 Task: Check the percentage active listings of lawn in the last 1 year.
Action: Mouse moved to (1024, 244)
Screenshot: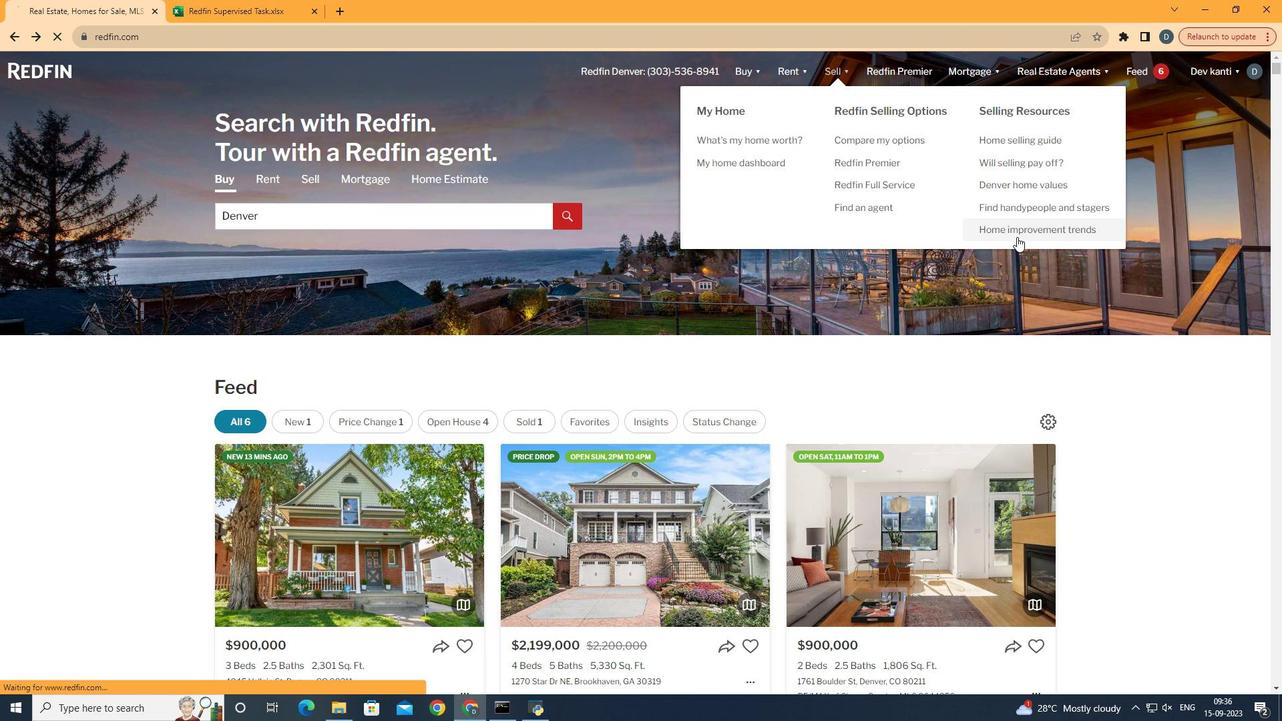 
Action: Mouse pressed left at (1024, 244)
Screenshot: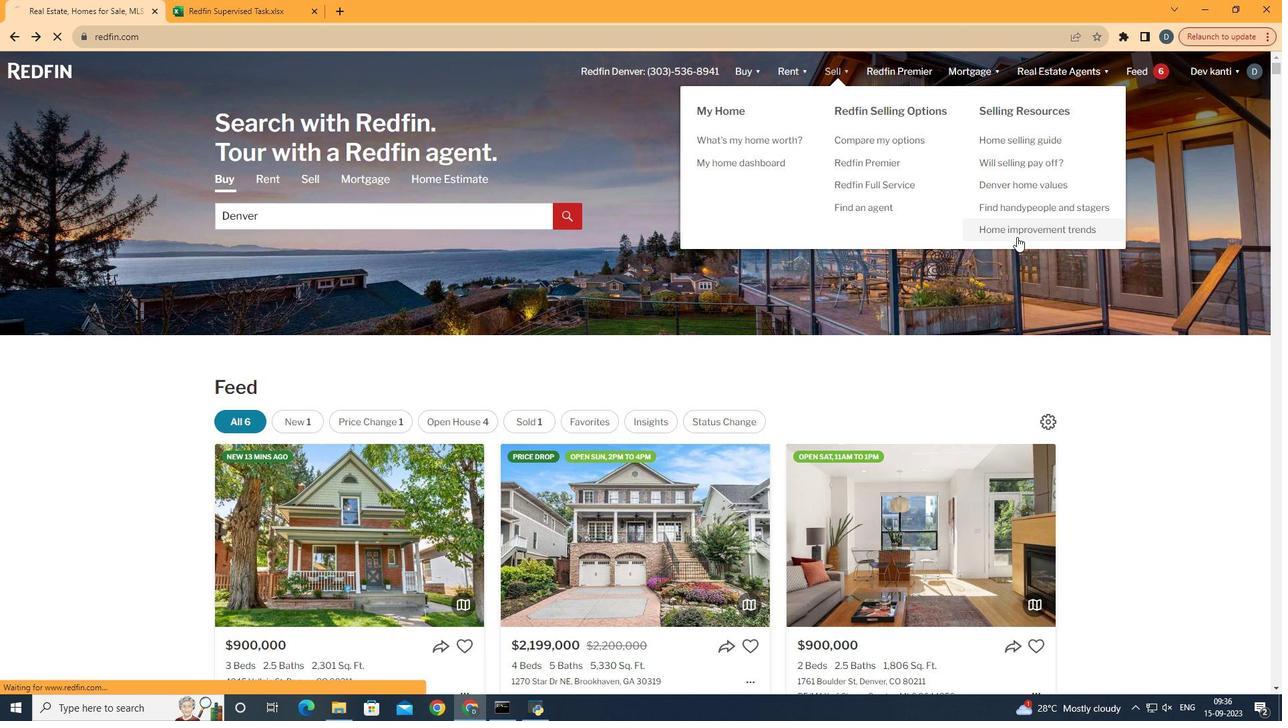 
Action: Mouse moved to (335, 267)
Screenshot: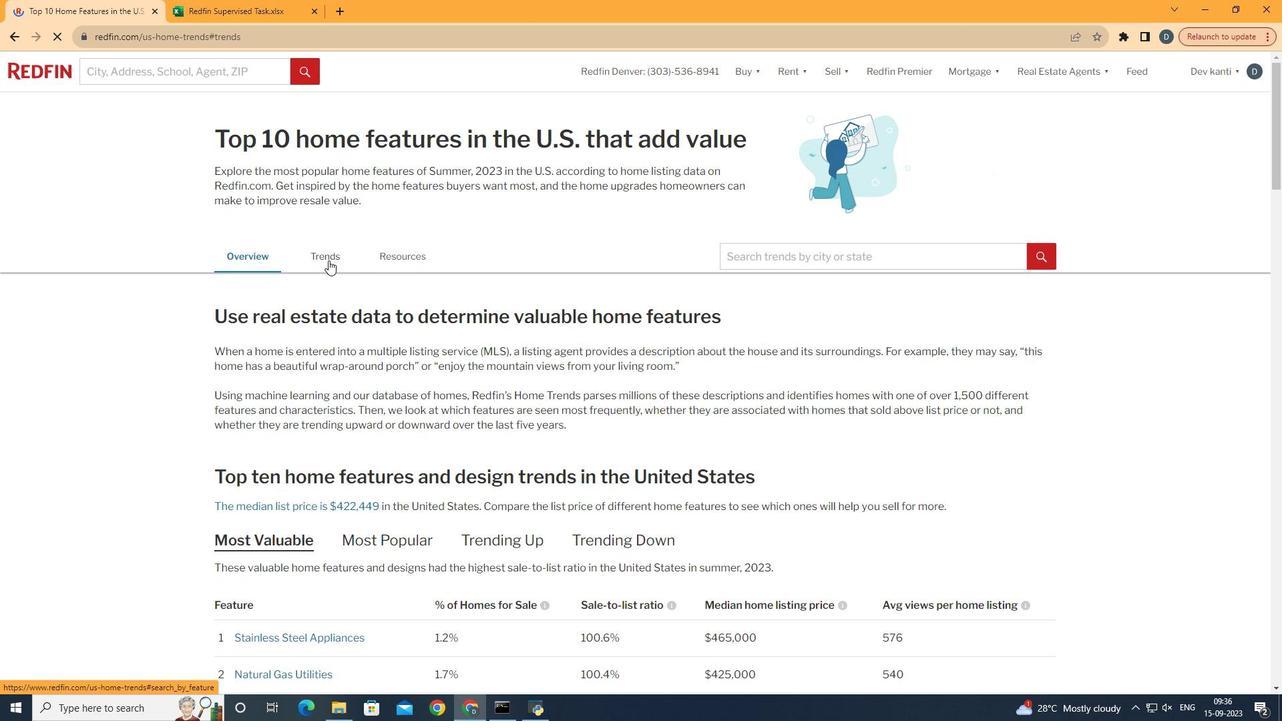 
Action: Mouse pressed left at (335, 267)
Screenshot: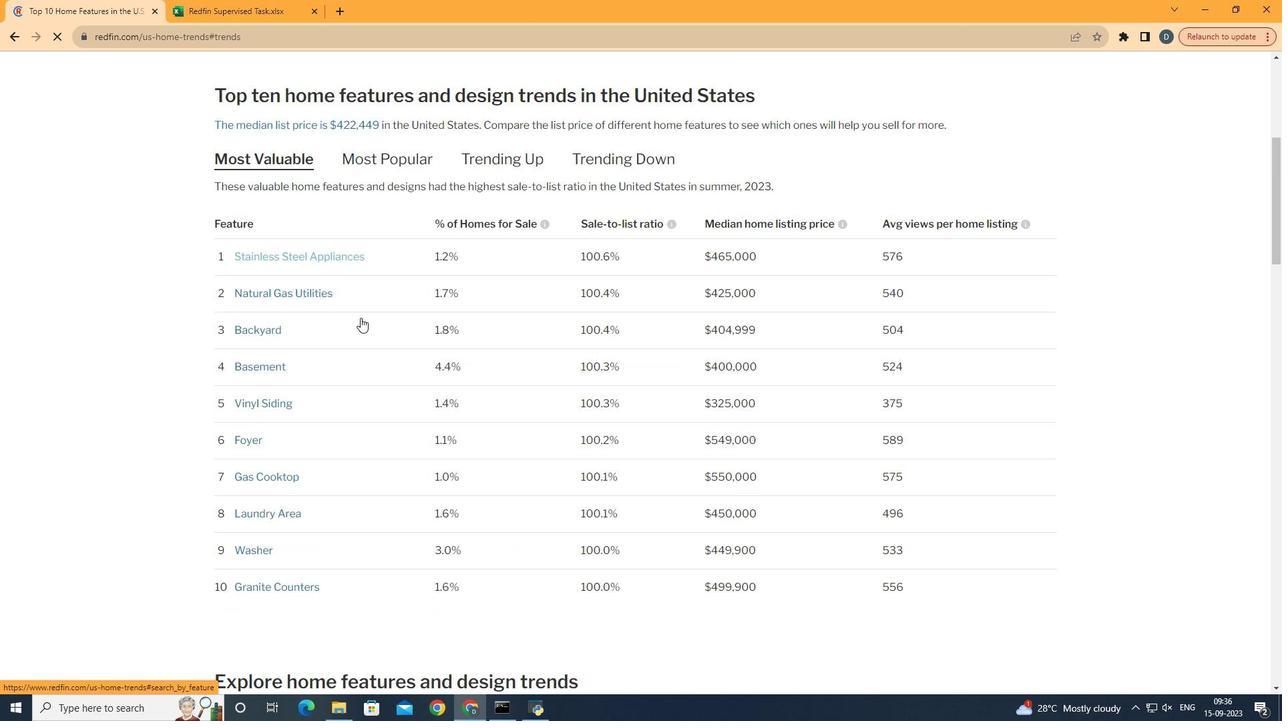 
Action: Mouse moved to (471, 513)
Screenshot: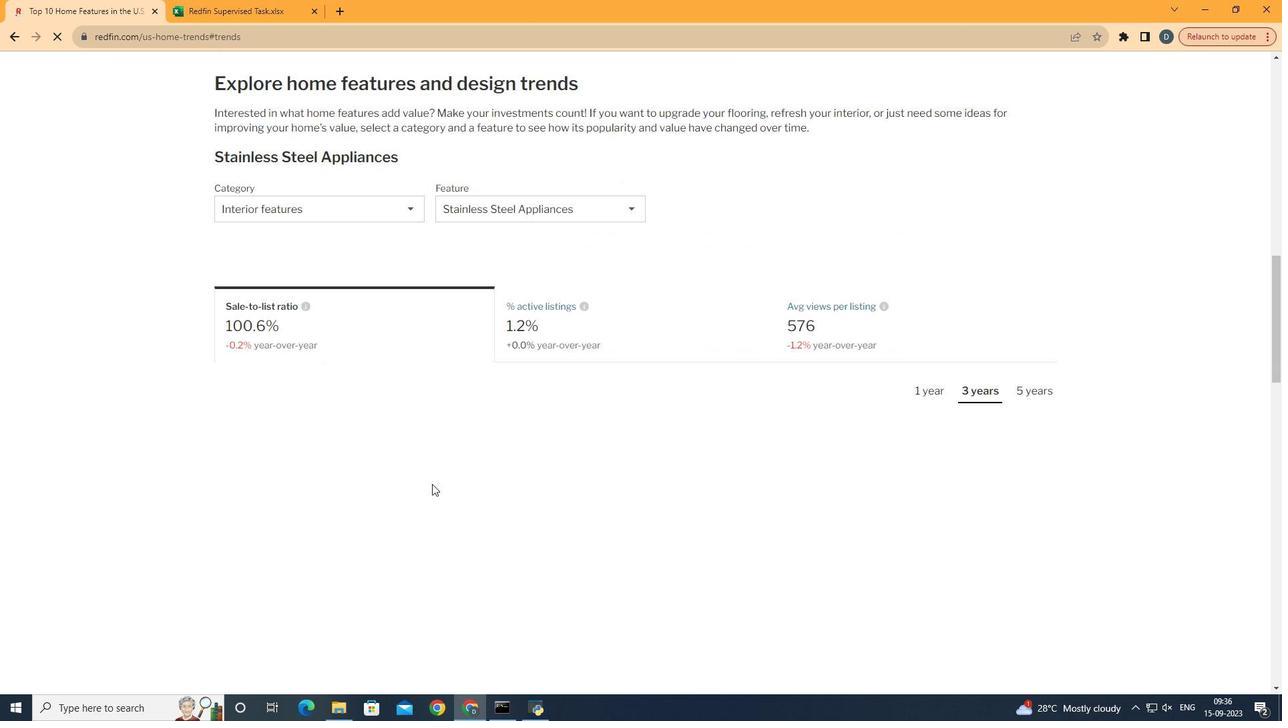 
Action: Mouse scrolled (471, 512) with delta (0, 0)
Screenshot: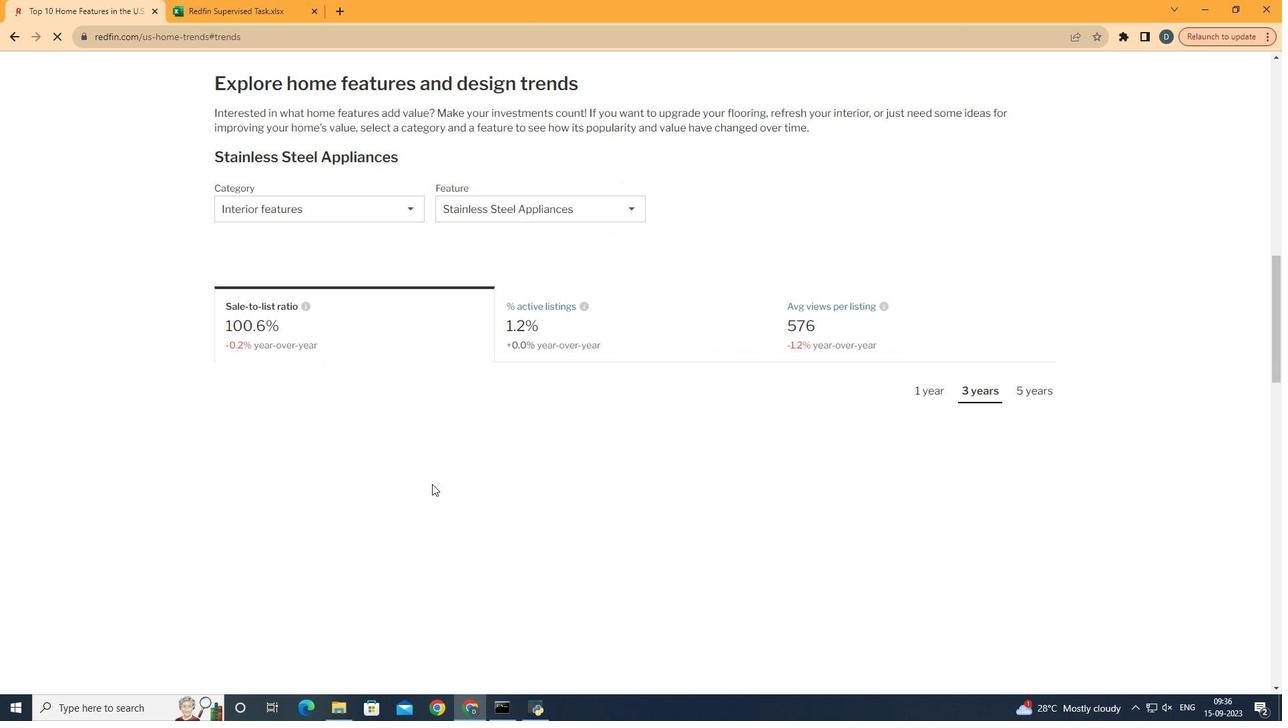 
Action: Mouse moved to (470, 515)
Screenshot: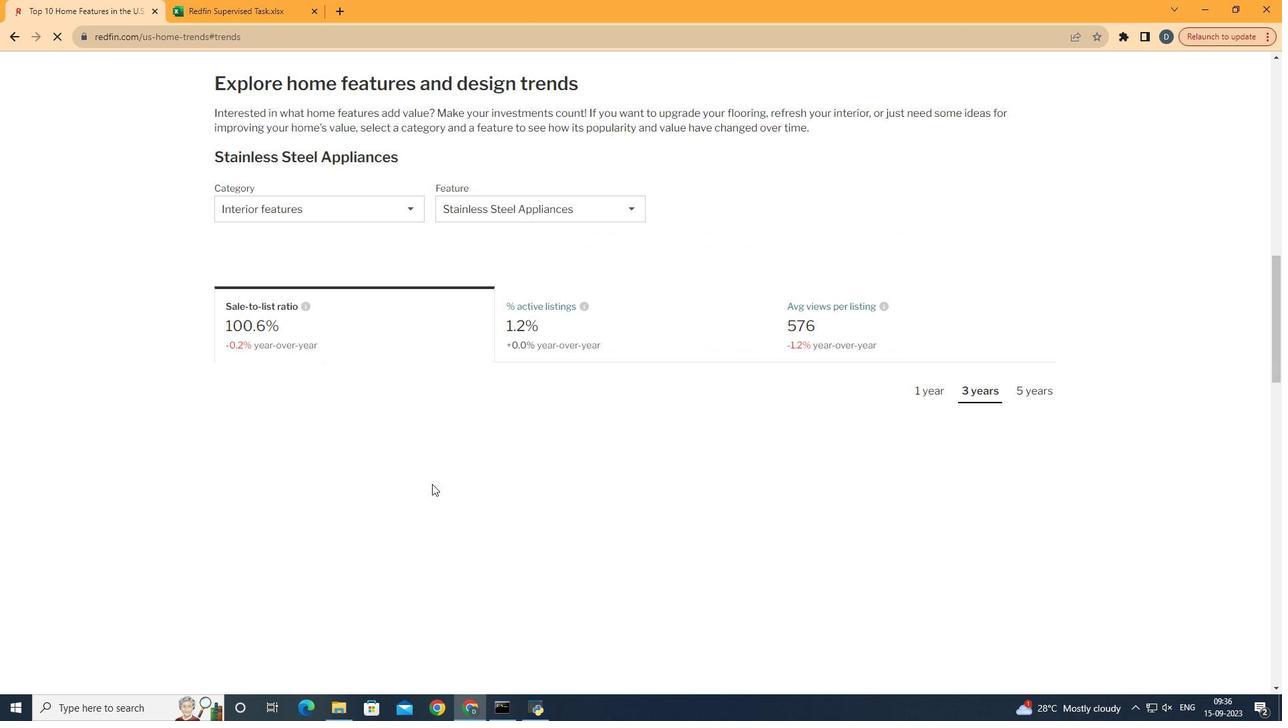 
Action: Mouse scrolled (470, 514) with delta (0, 0)
Screenshot: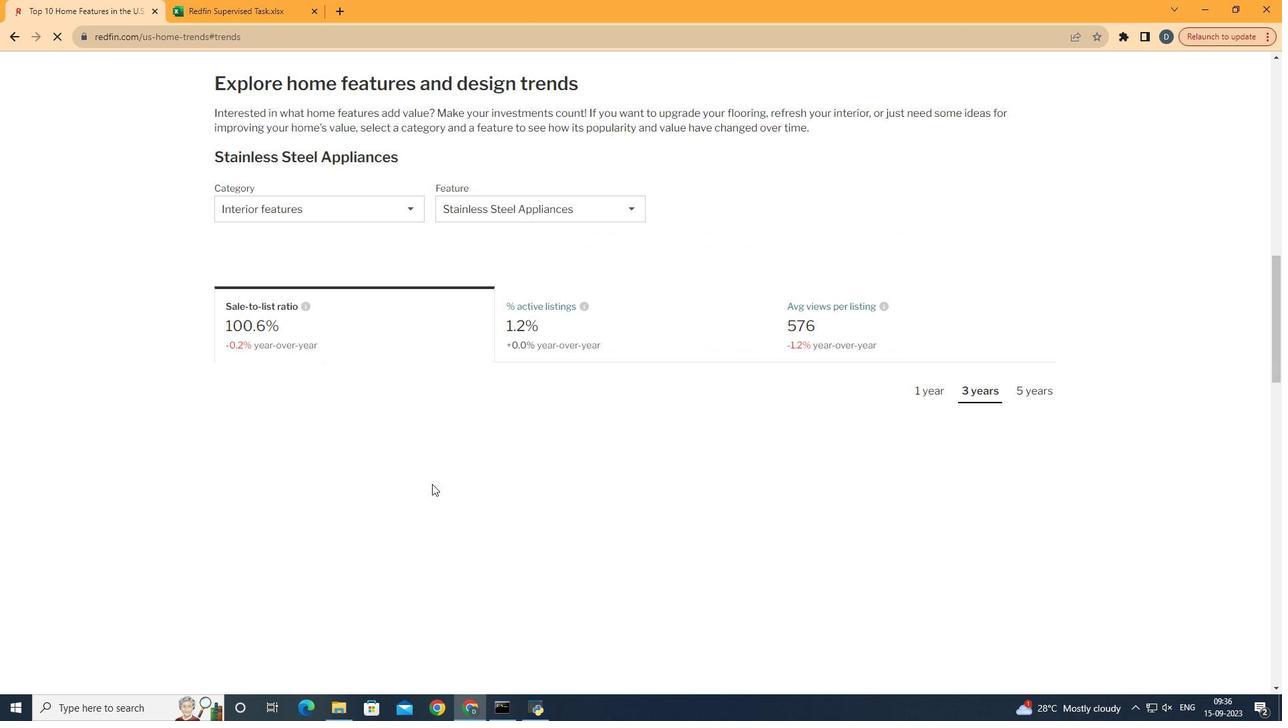 
Action: Mouse scrolled (470, 514) with delta (0, 0)
Screenshot: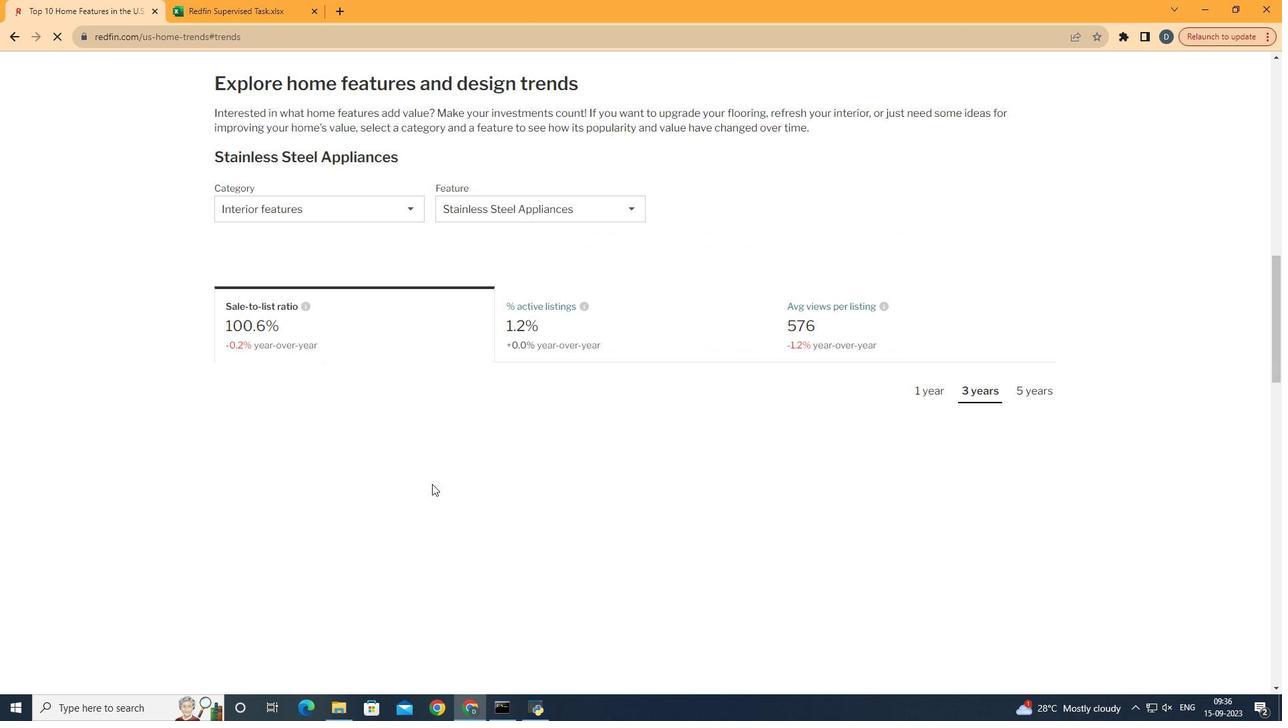 
Action: Mouse scrolled (470, 514) with delta (0, 0)
Screenshot: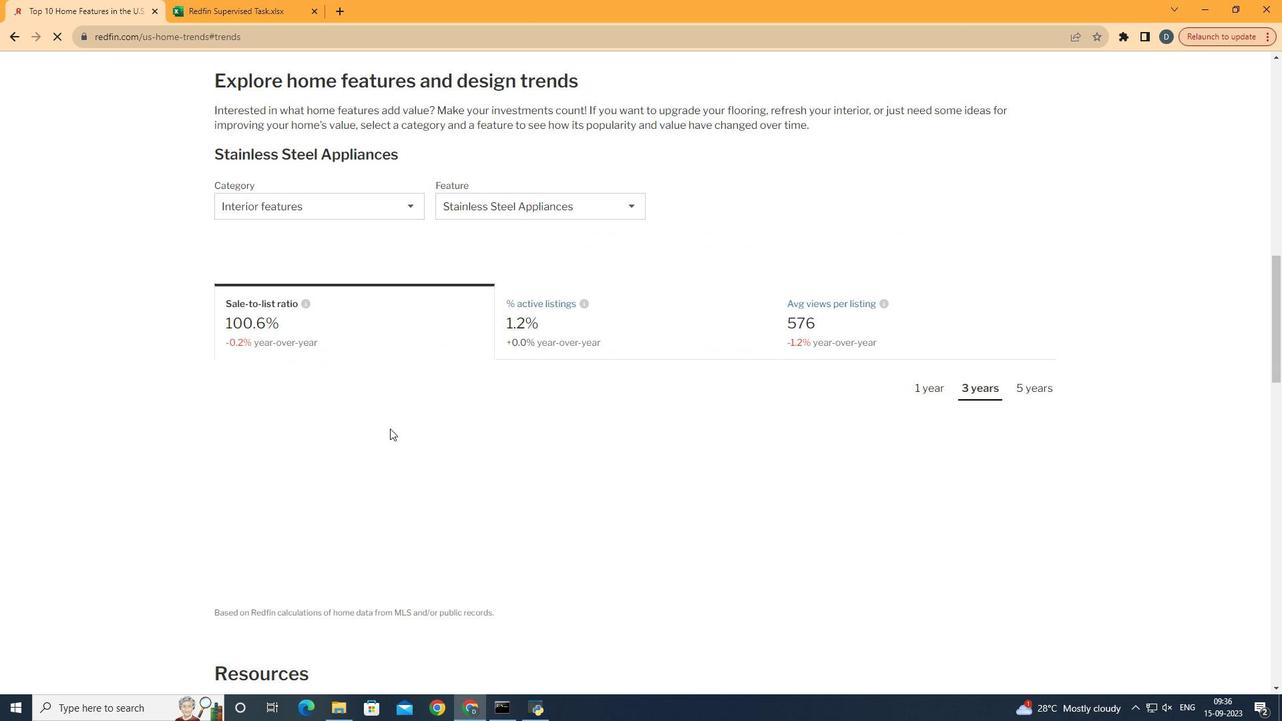 
Action: Mouse scrolled (470, 514) with delta (0, 0)
Screenshot: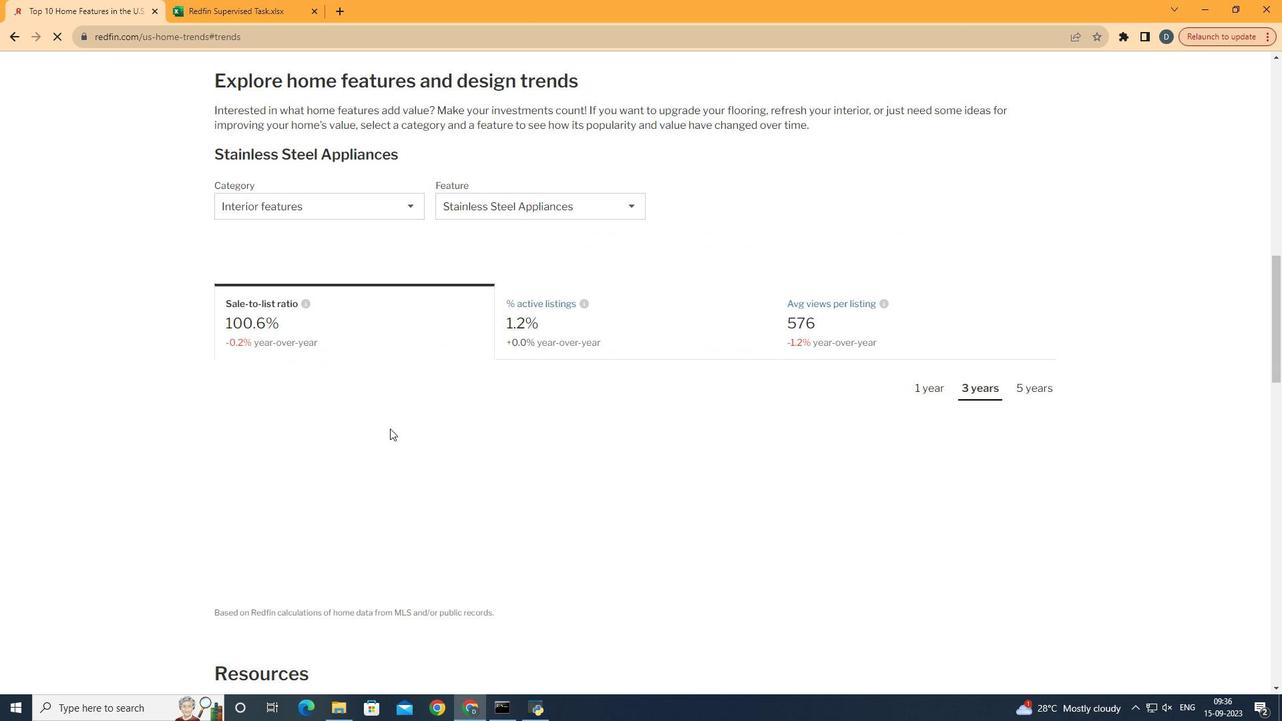 
Action: Mouse scrolled (470, 514) with delta (0, 0)
Screenshot: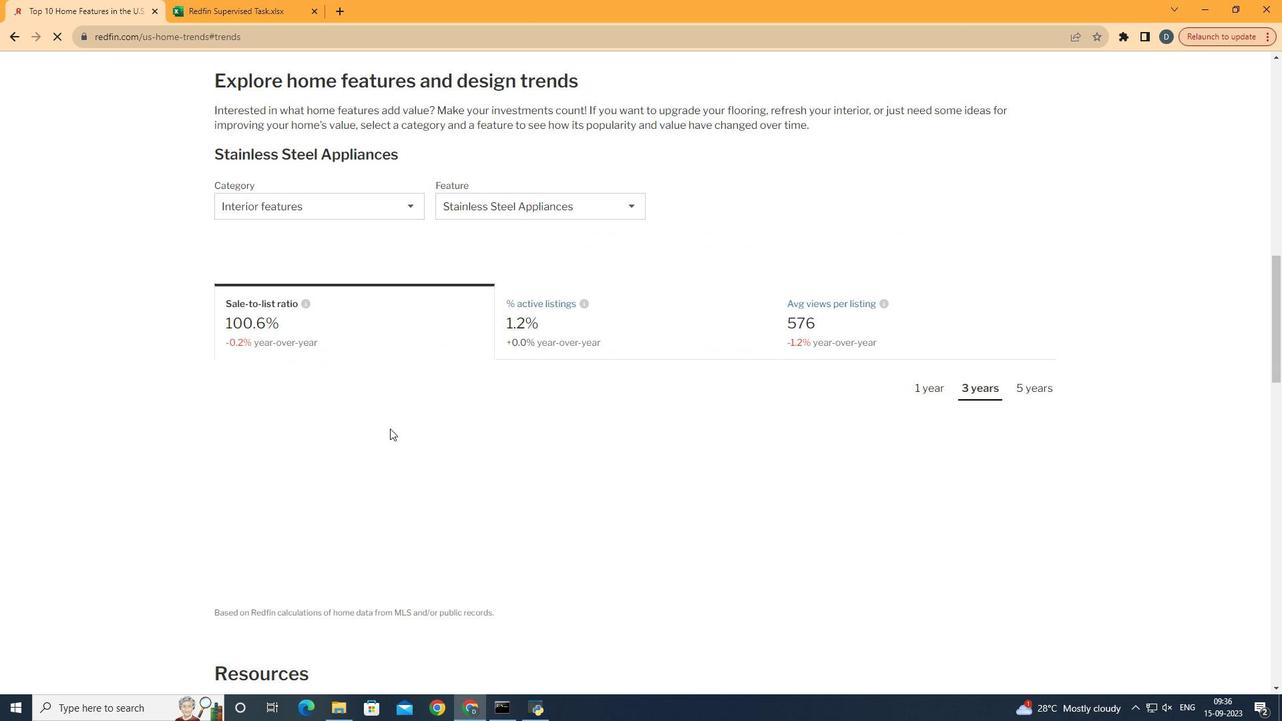 
Action: Mouse scrolled (470, 514) with delta (0, 0)
Screenshot: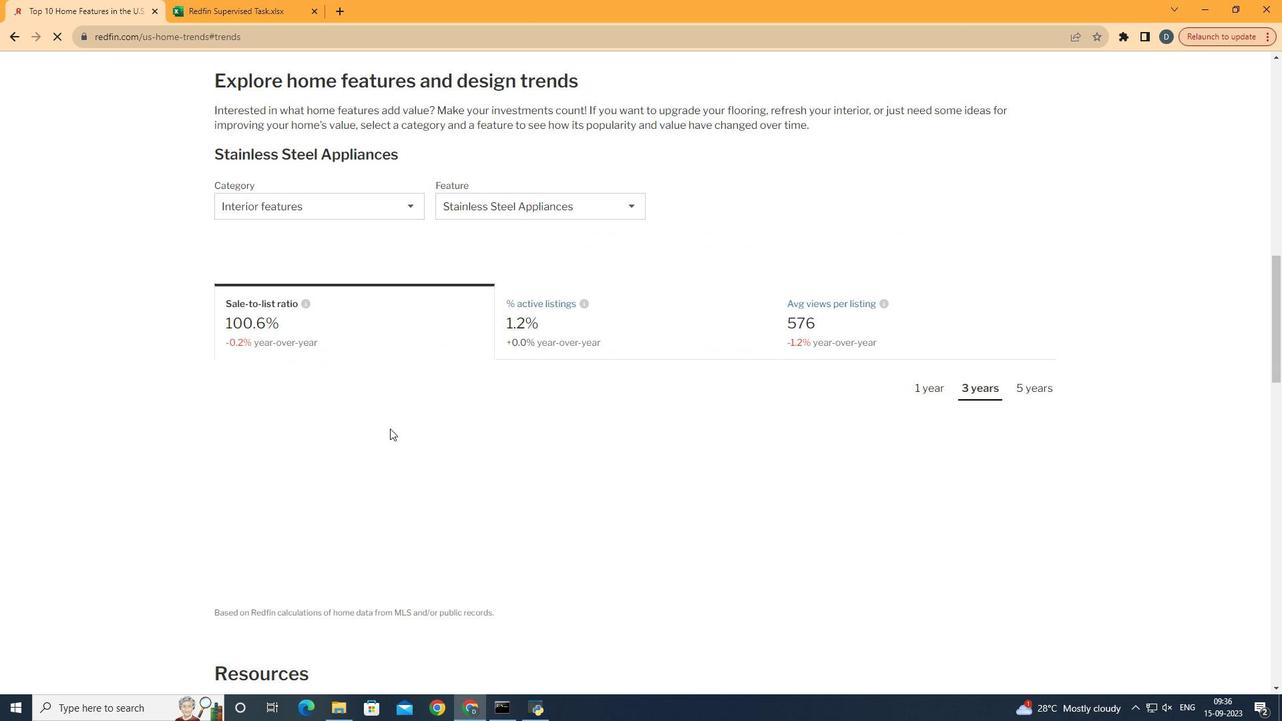 
Action: Mouse scrolled (470, 514) with delta (0, 0)
Screenshot: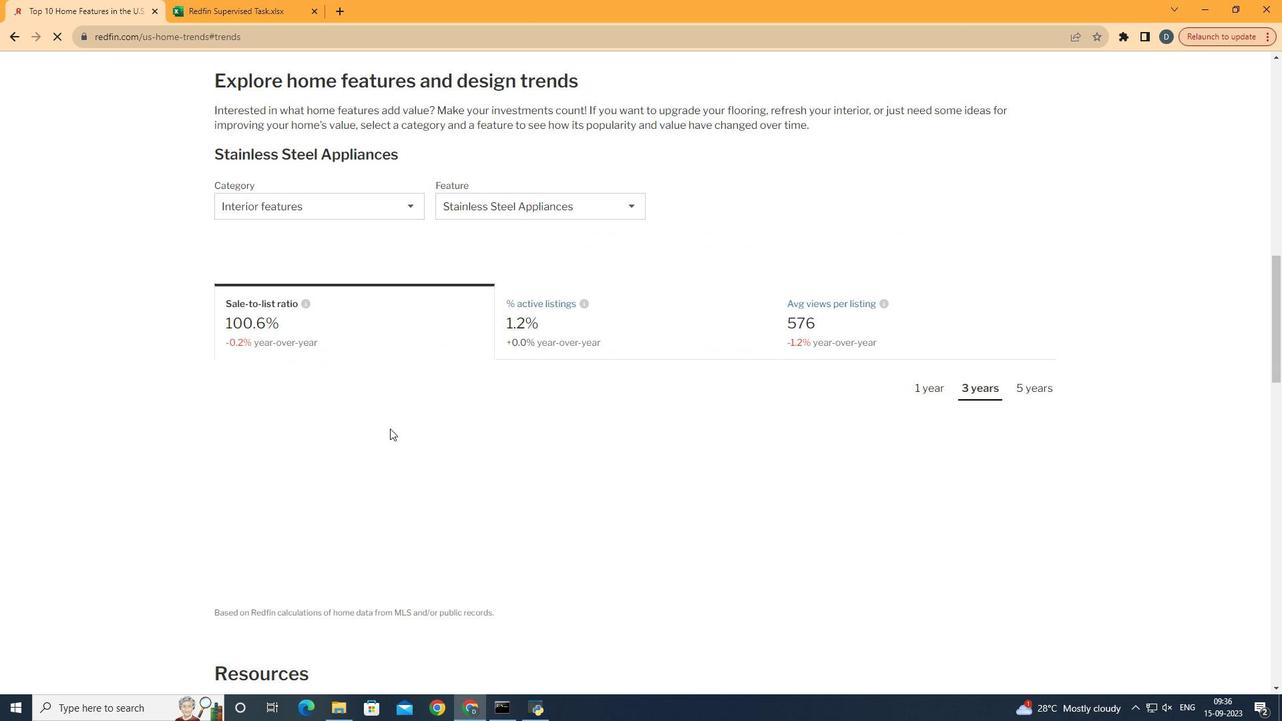 
Action: Mouse scrolled (470, 514) with delta (0, 0)
Screenshot: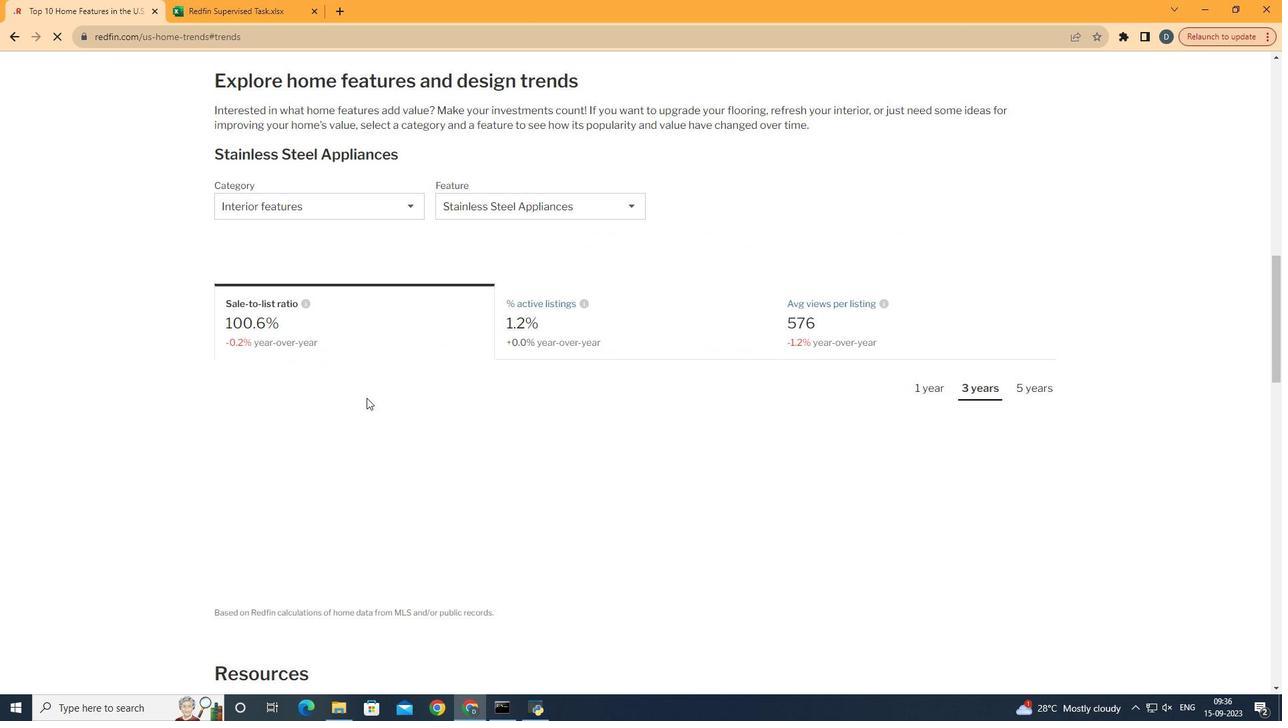 
Action: Mouse moved to (374, 205)
Screenshot: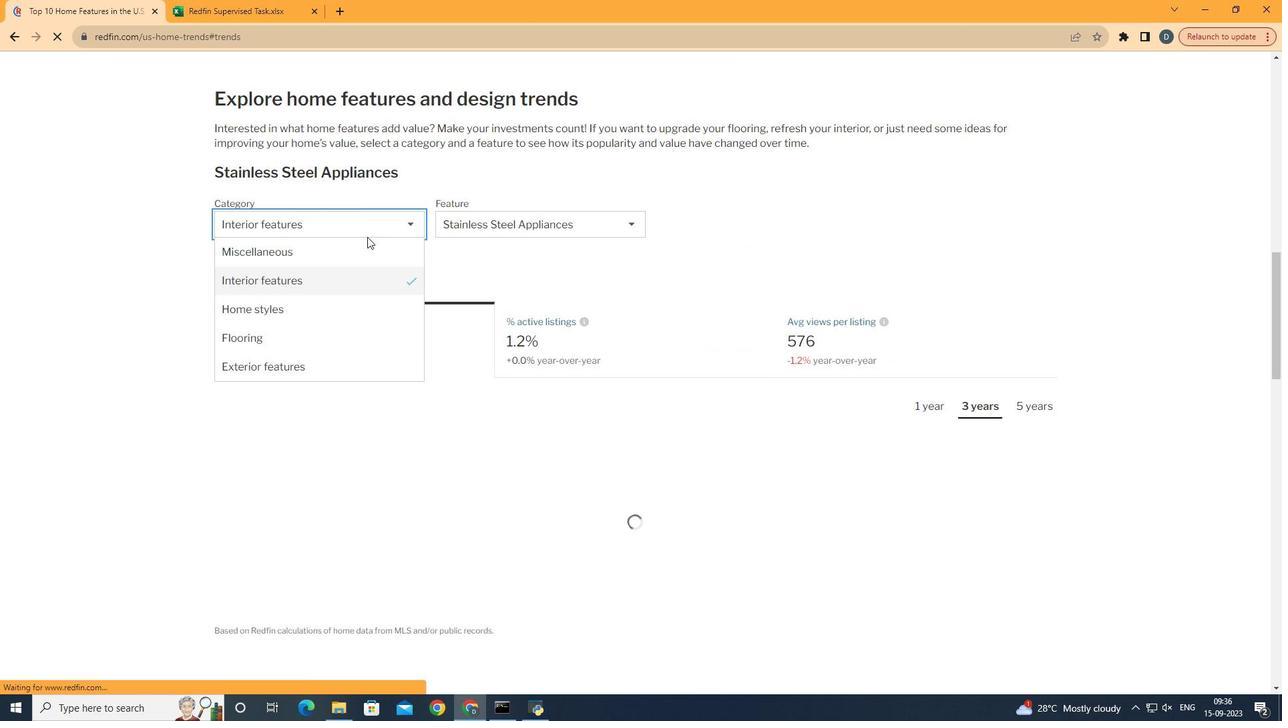 
Action: Mouse pressed left at (374, 205)
Screenshot: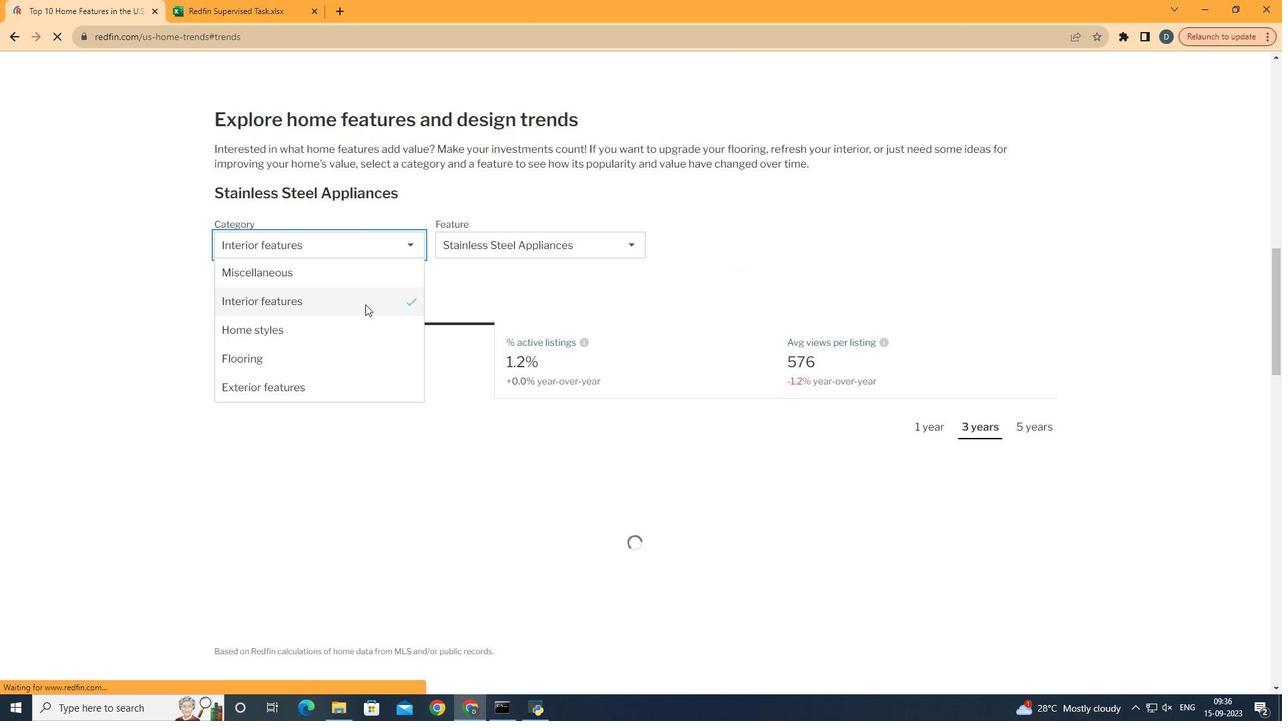 
Action: Mouse moved to (372, 365)
Screenshot: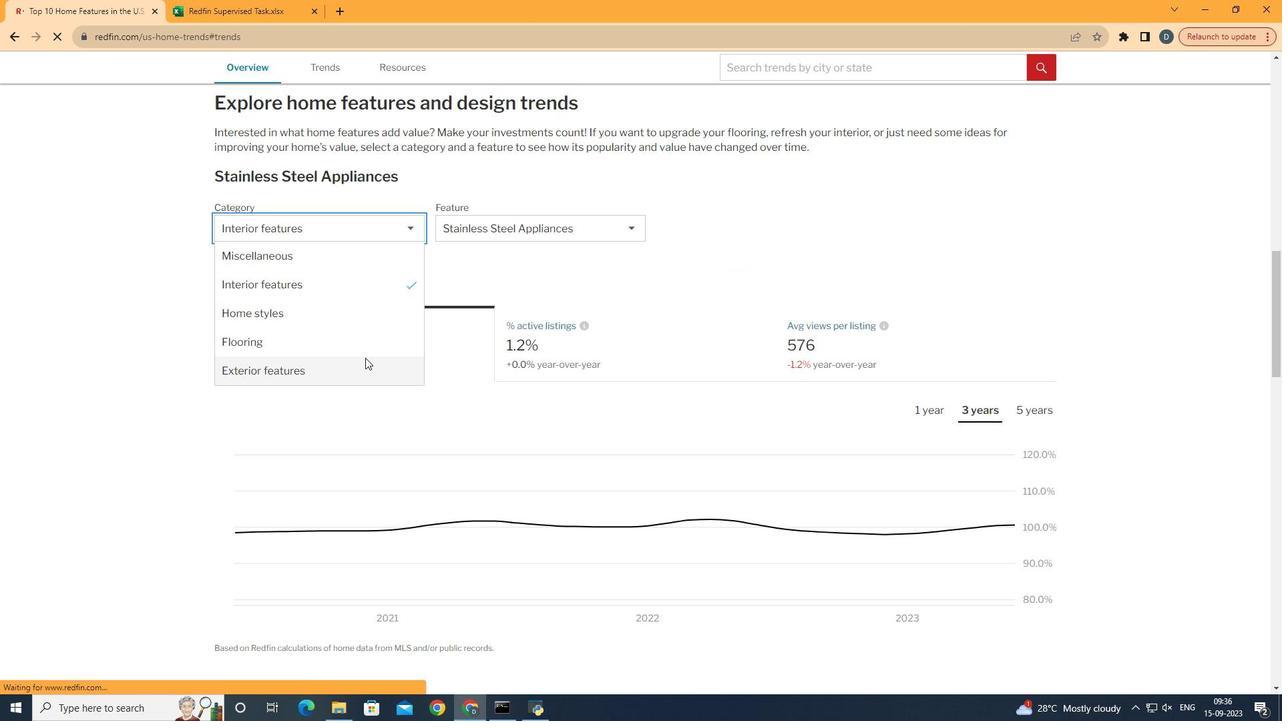 
Action: Mouse pressed left at (372, 365)
Screenshot: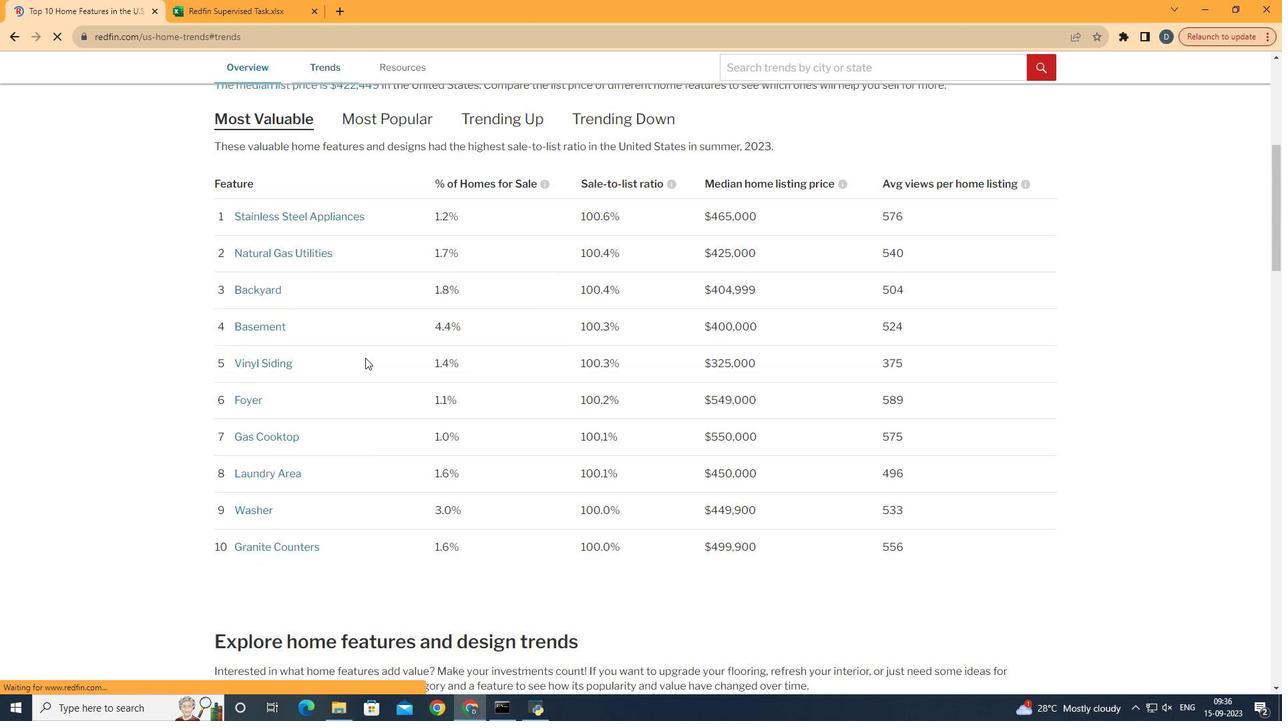 
Action: Mouse scrolled (372, 364) with delta (0, 0)
Screenshot: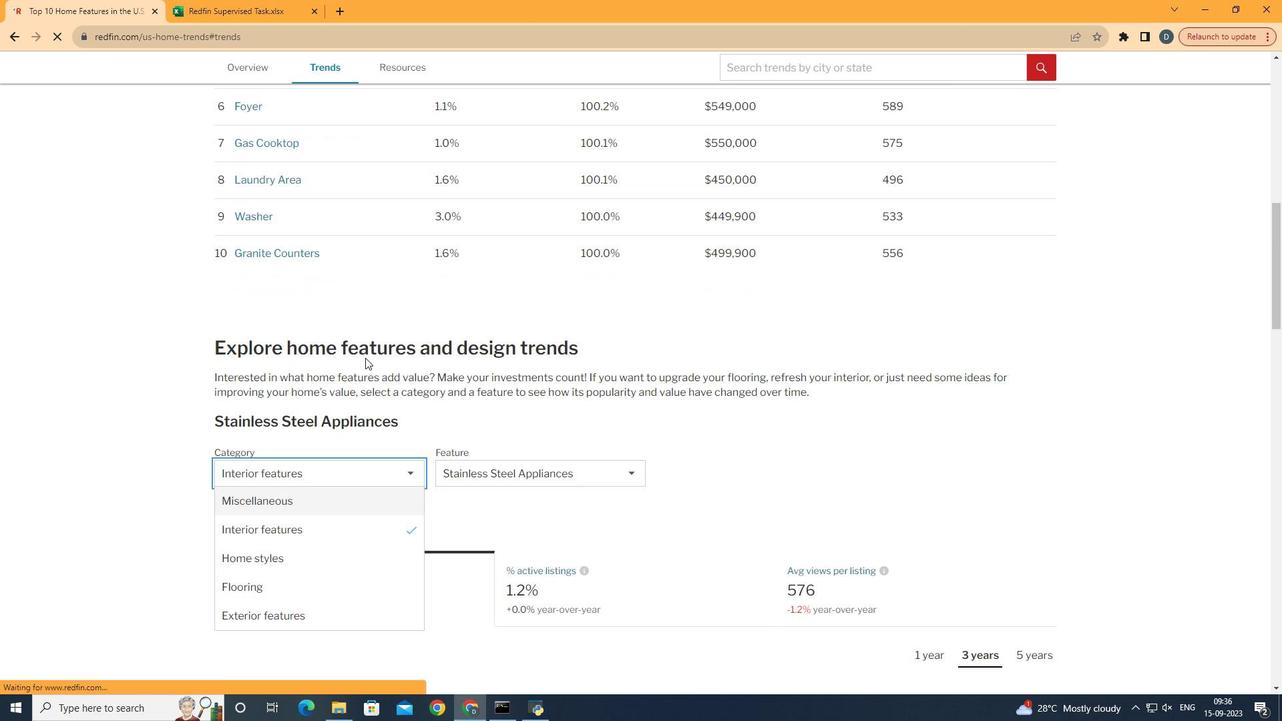 
Action: Mouse scrolled (372, 364) with delta (0, 0)
Screenshot: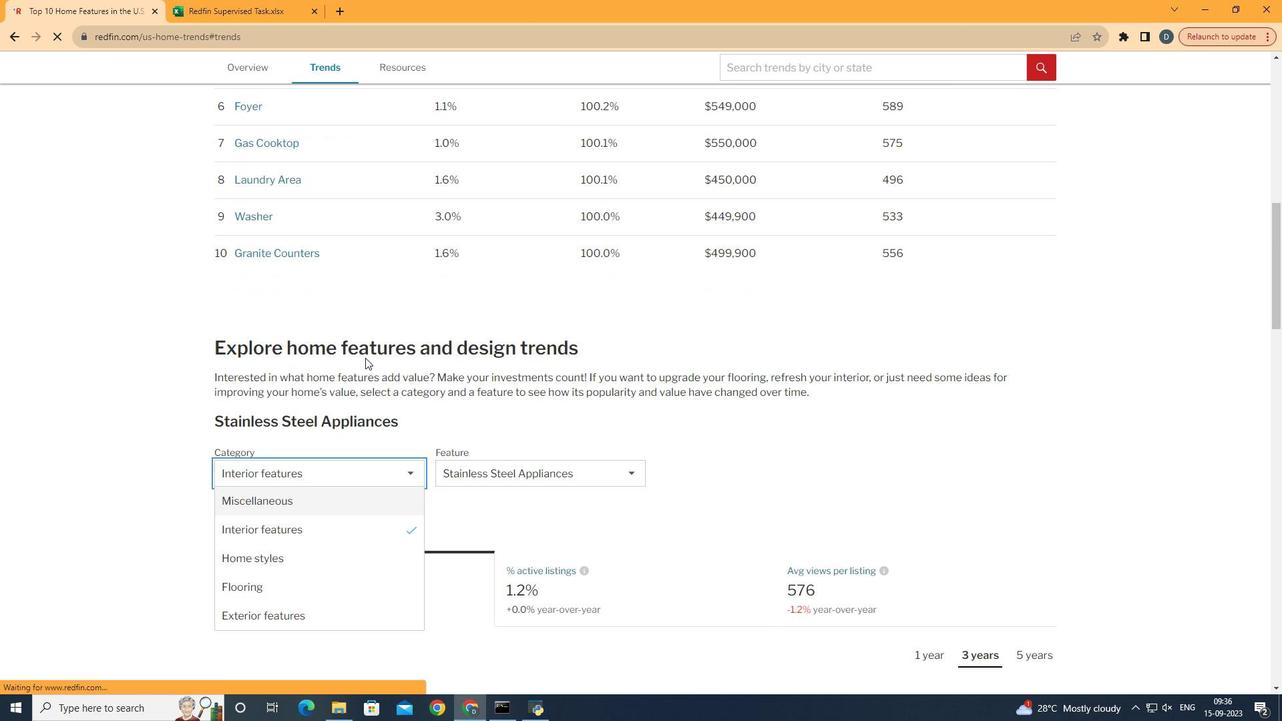 
Action: Mouse scrolled (372, 364) with delta (0, 0)
Screenshot: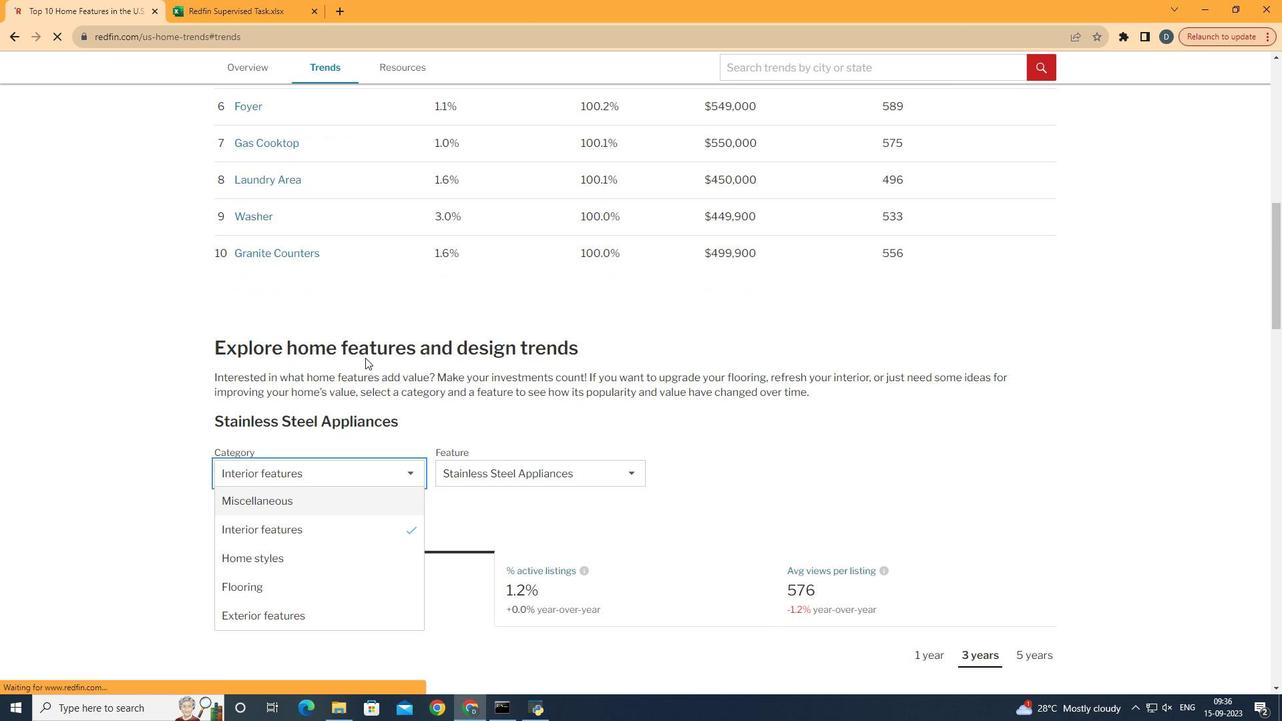 
Action: Mouse scrolled (372, 364) with delta (0, 0)
Screenshot: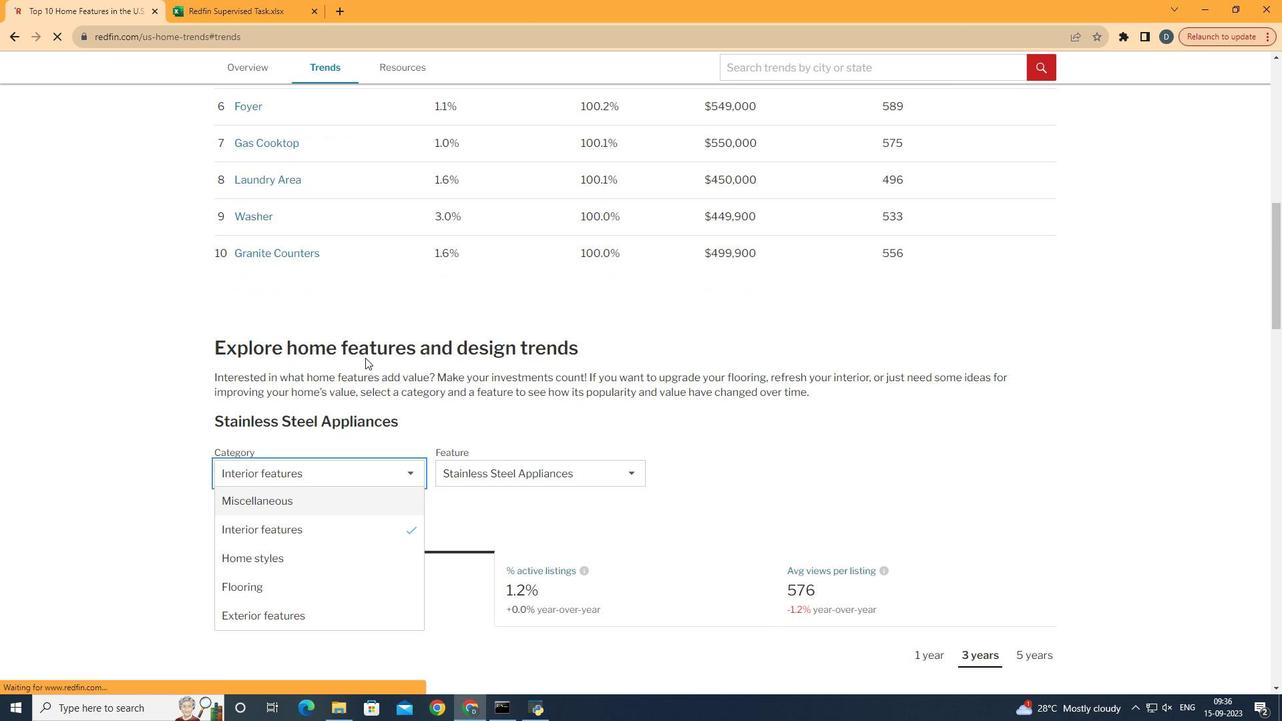 
Action: Mouse scrolled (372, 364) with delta (0, 0)
Screenshot: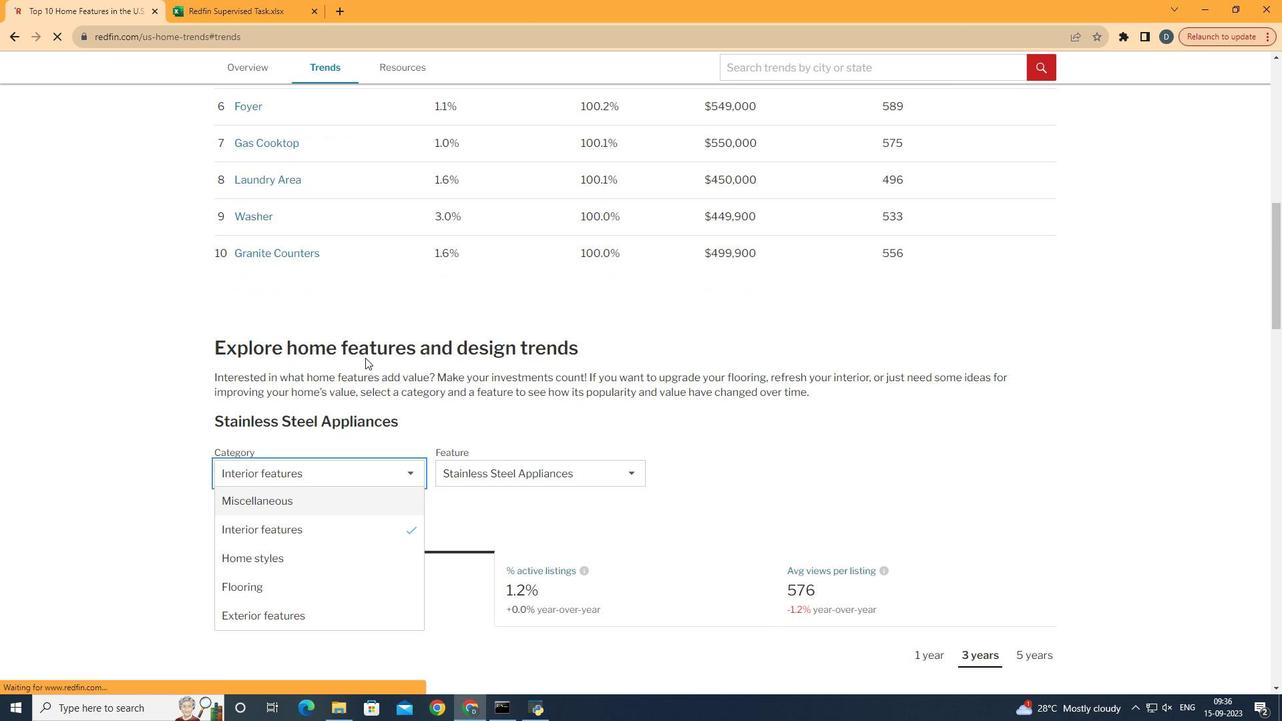 
Action: Mouse moved to (329, 629)
Screenshot: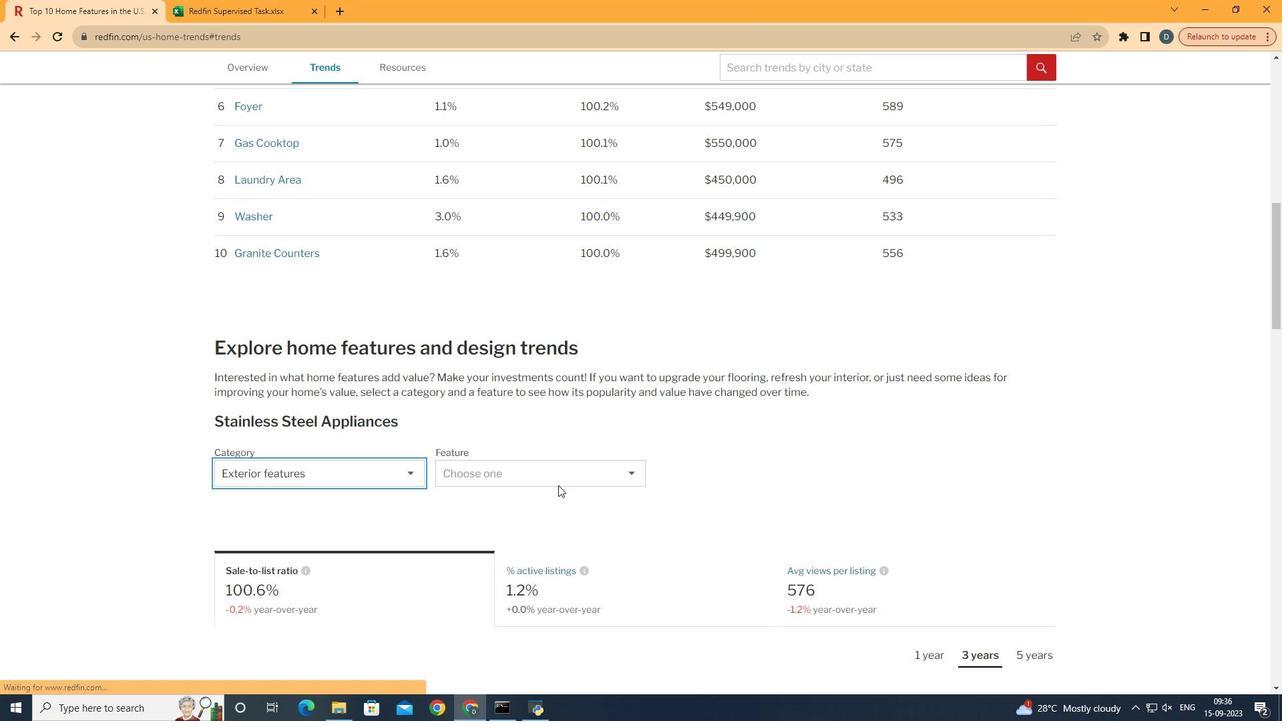 
Action: Mouse pressed left at (329, 629)
Screenshot: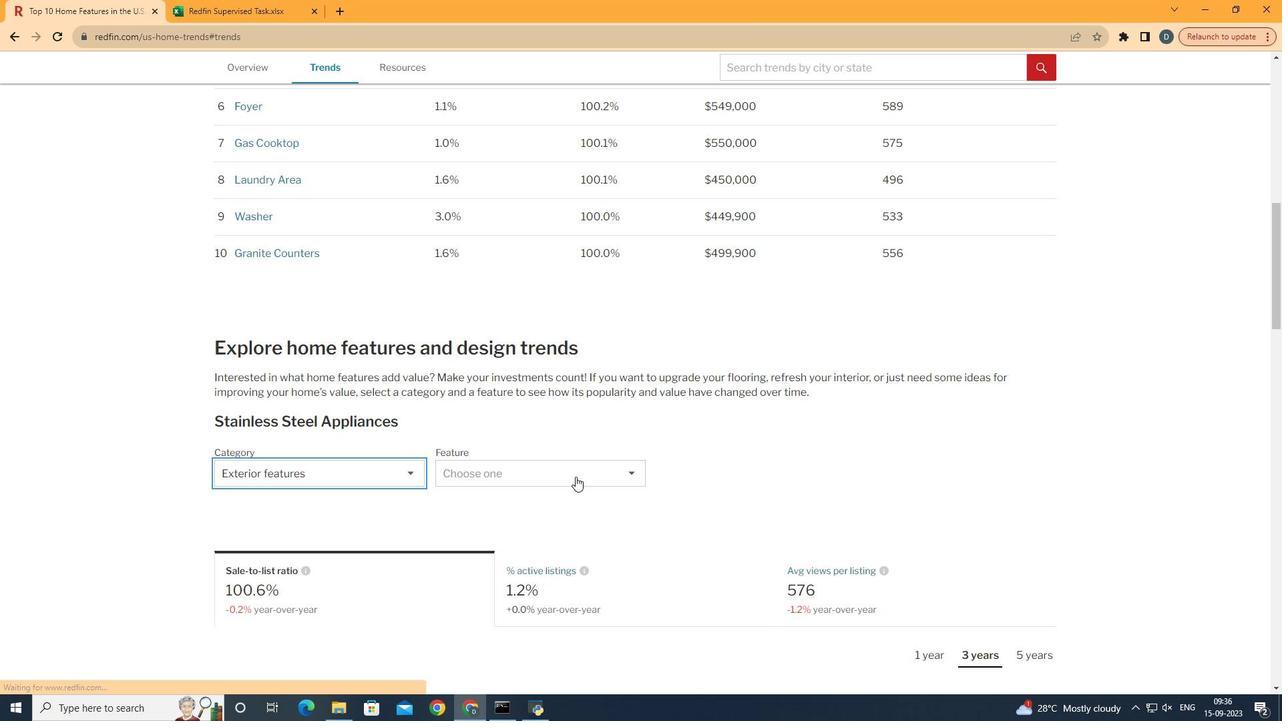 
Action: Mouse moved to (583, 484)
Screenshot: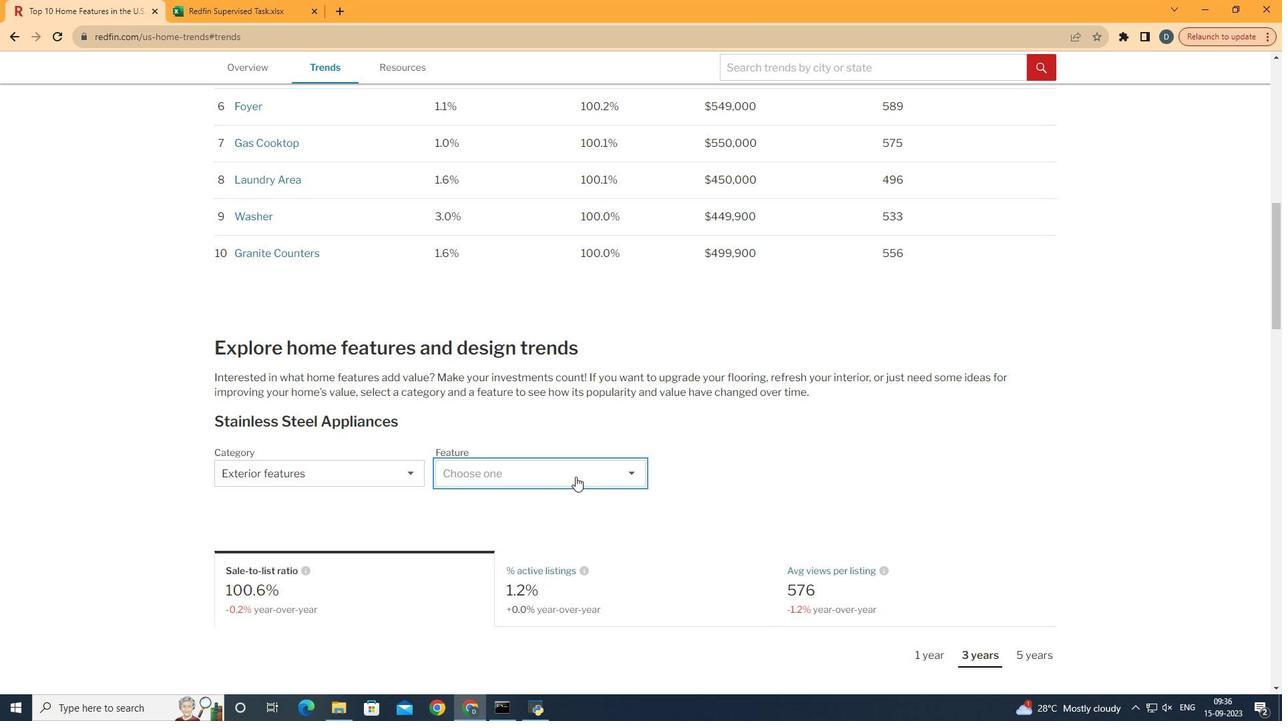 
Action: Mouse pressed left at (583, 484)
Screenshot: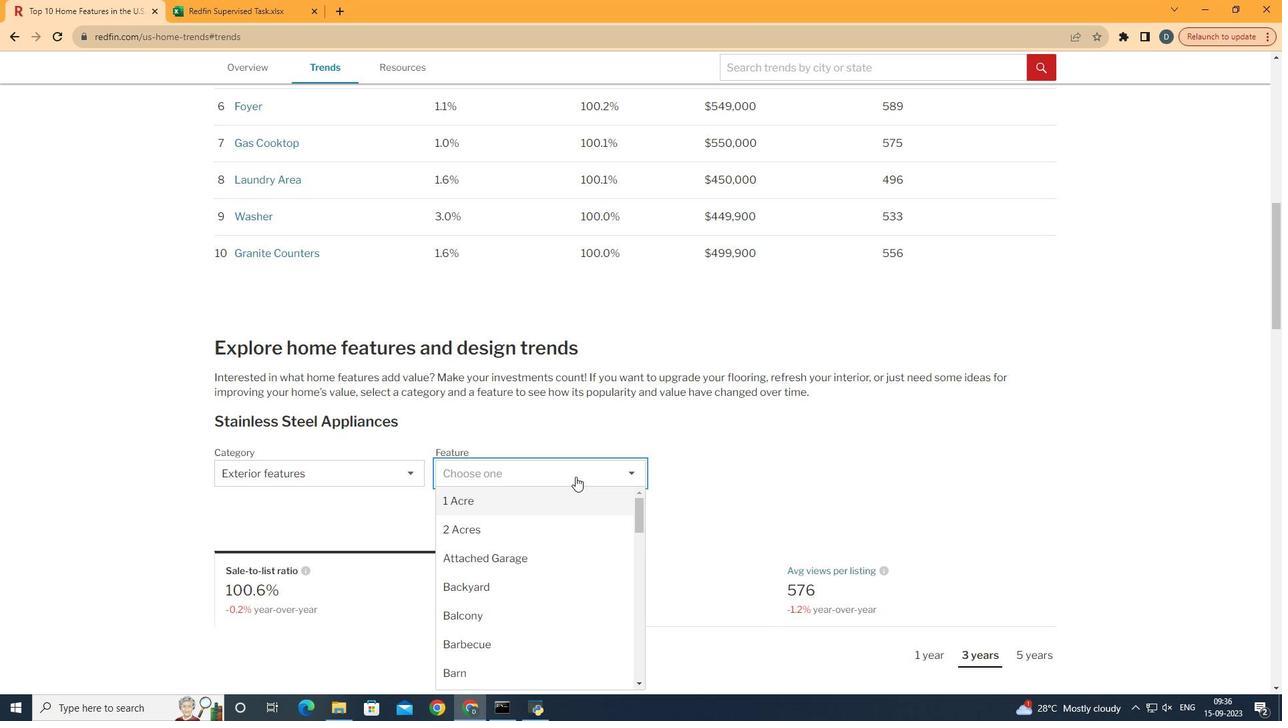 
Action: Mouse moved to (584, 570)
Screenshot: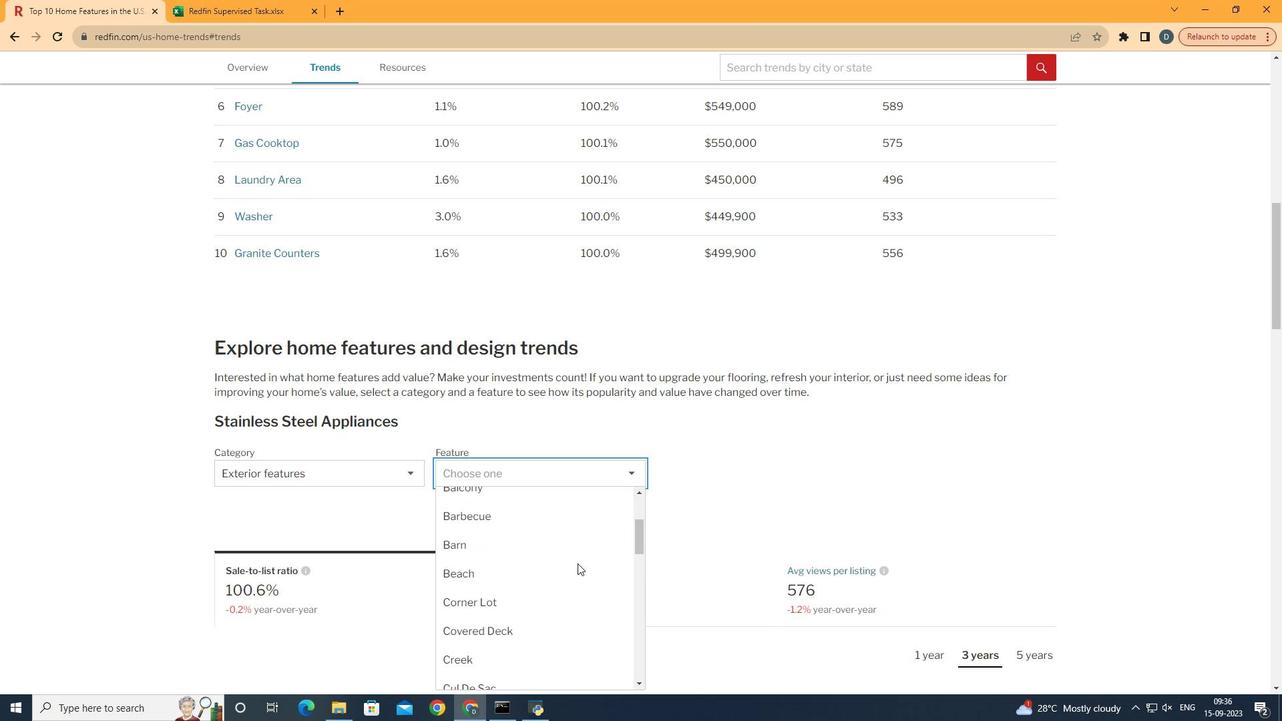 
Action: Mouse scrolled (584, 569) with delta (0, 0)
Screenshot: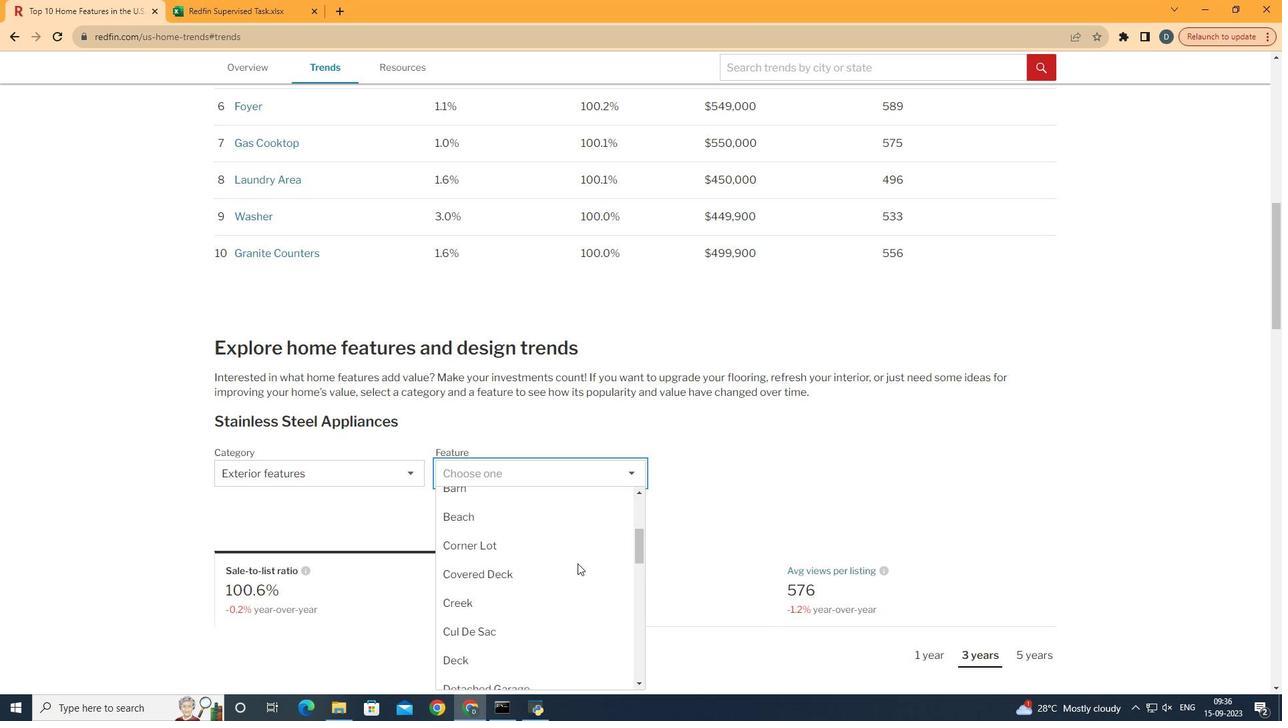 
Action: Mouse moved to (585, 570)
Screenshot: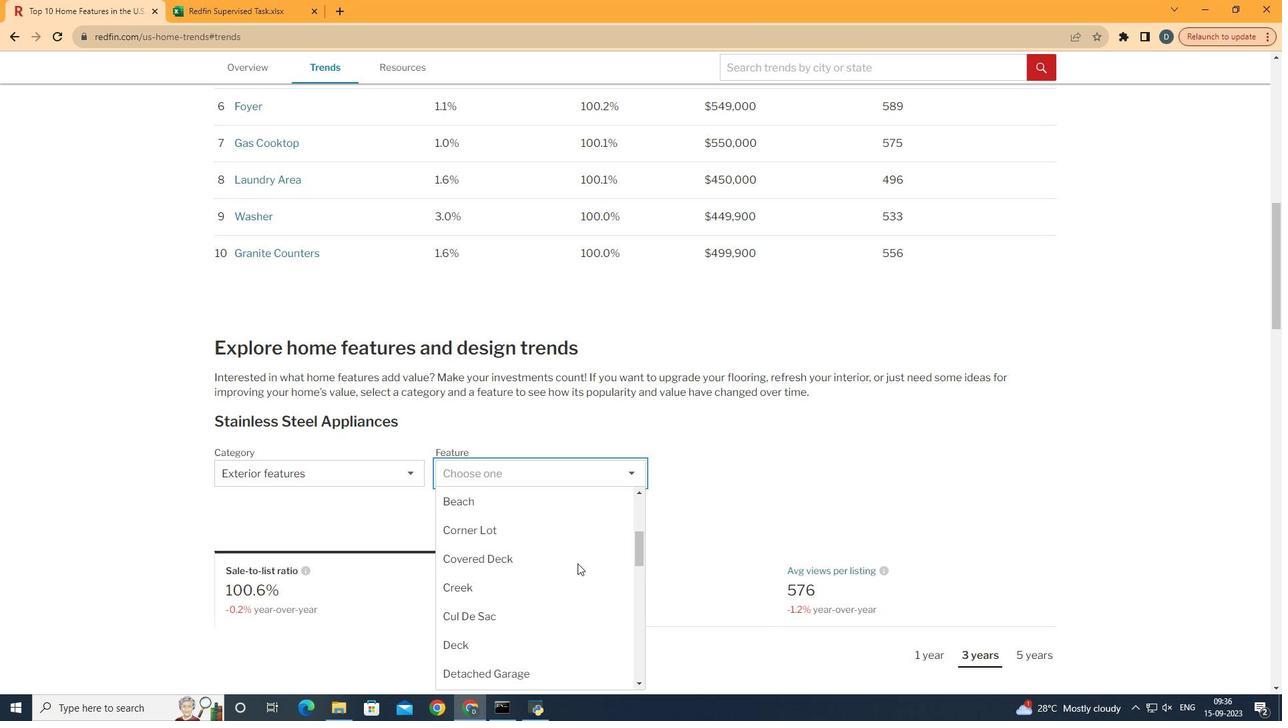 
Action: Mouse scrolled (585, 570) with delta (0, 0)
Screenshot: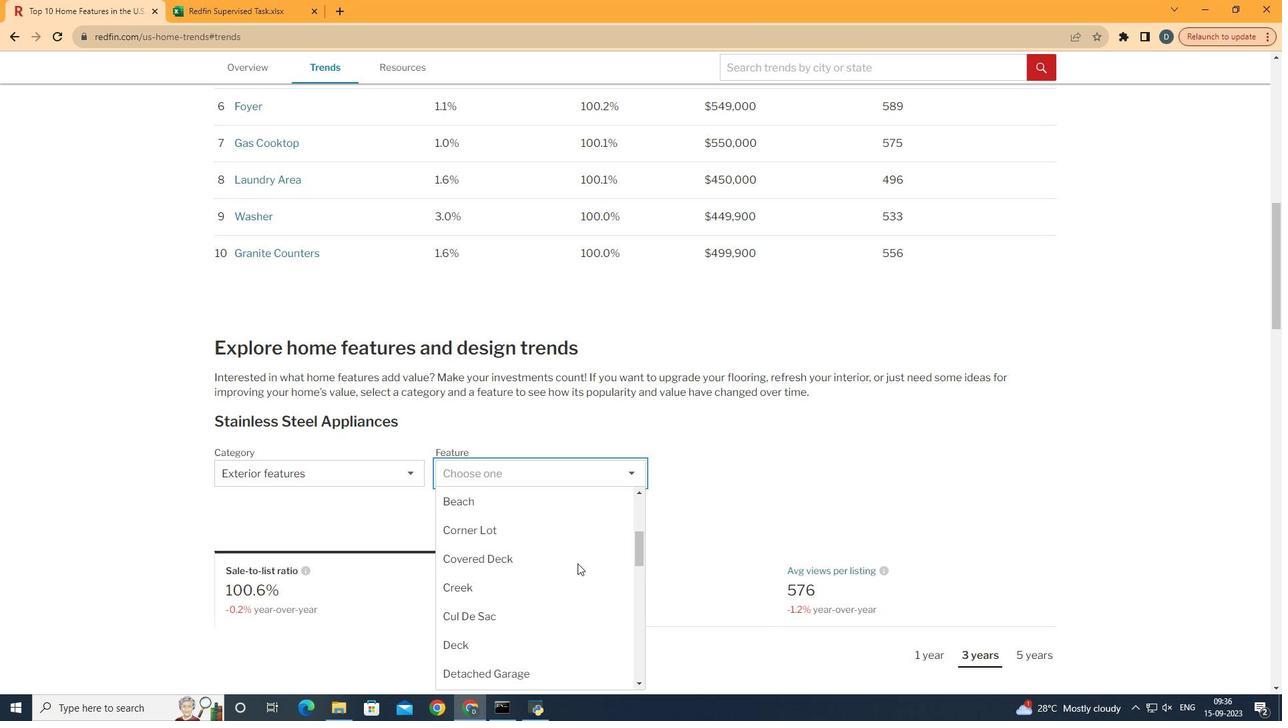 
Action: Mouse scrolled (585, 570) with delta (0, 0)
Screenshot: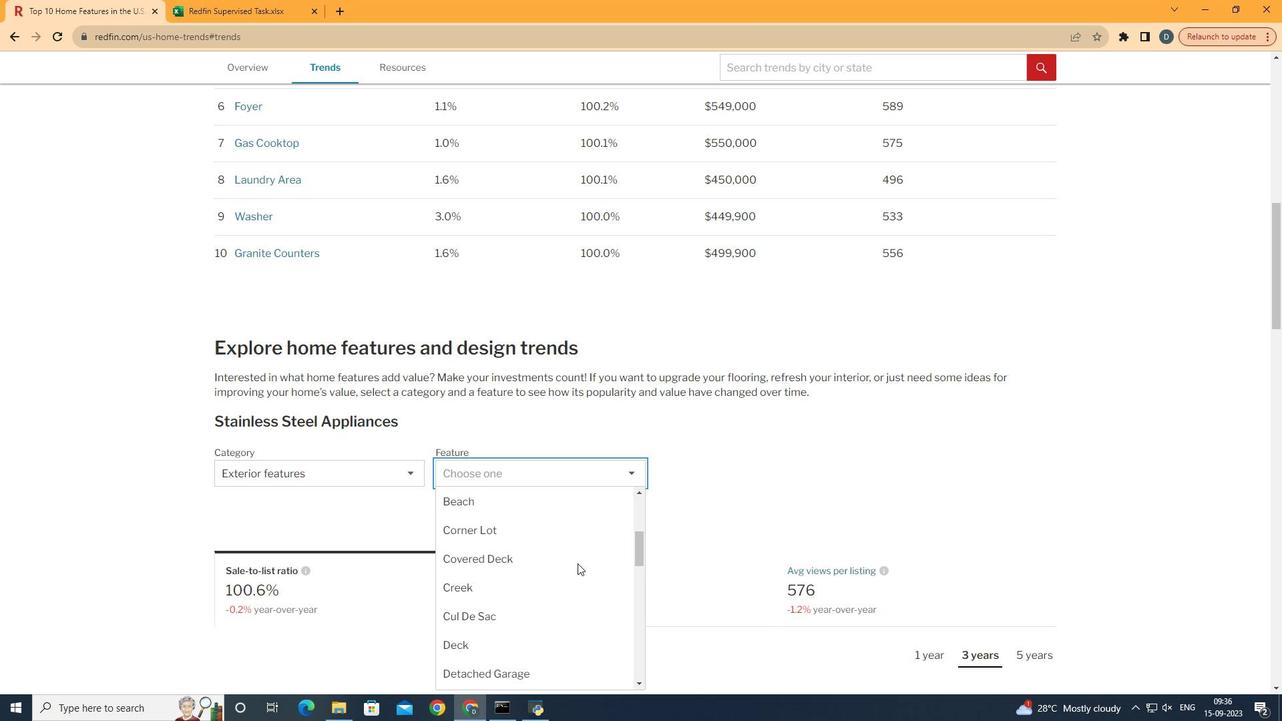 
Action: Mouse moved to (869, 488)
Screenshot: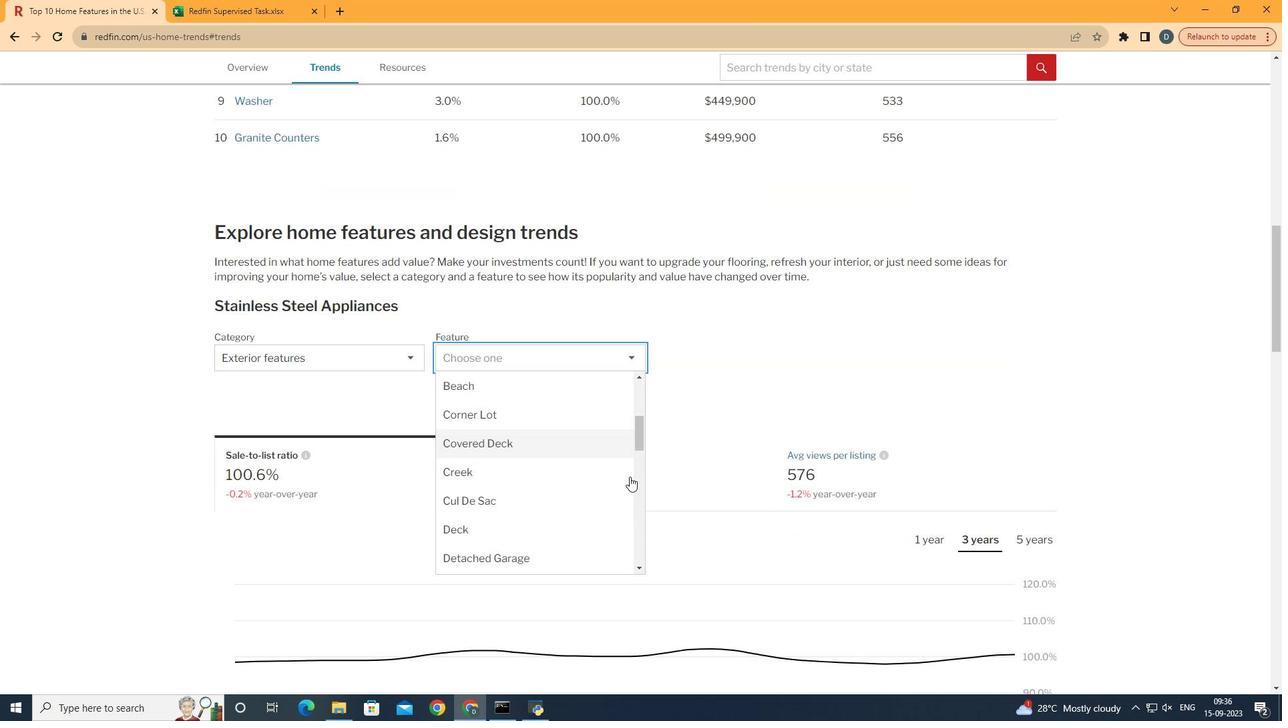 
Action: Mouse scrolled (869, 487) with delta (0, 0)
Screenshot: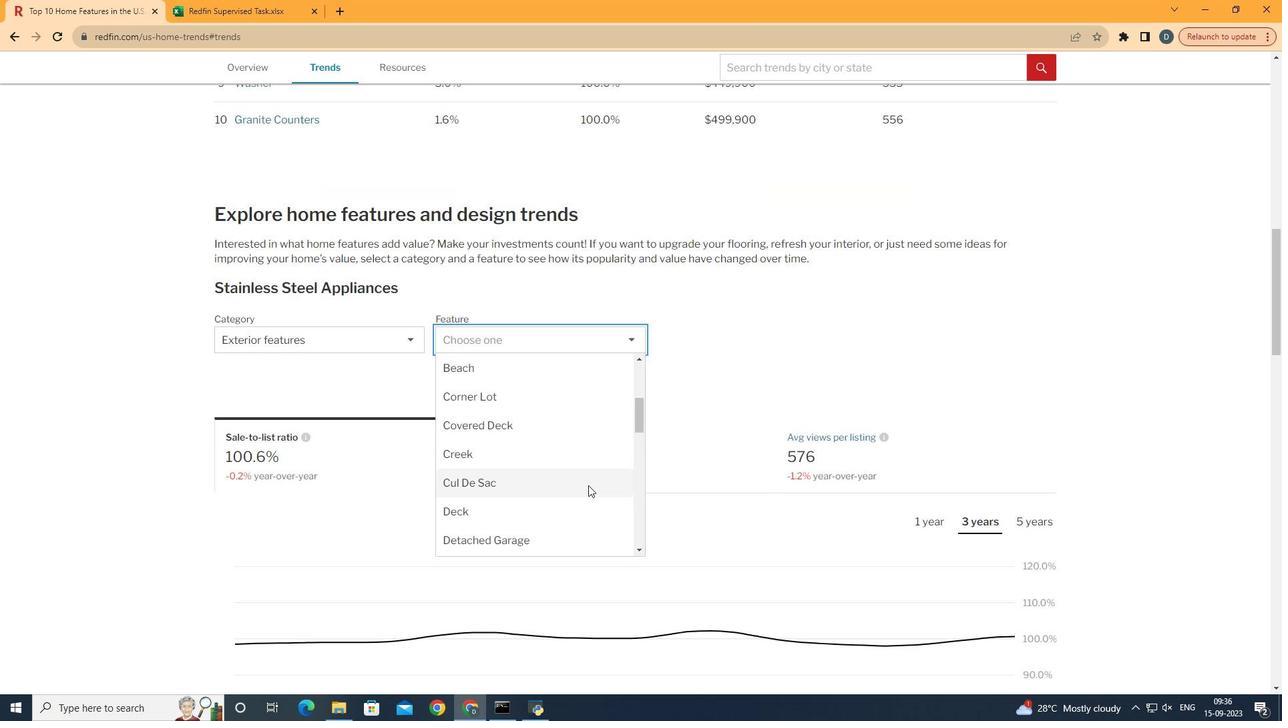 
Action: Mouse moved to (869, 486)
Screenshot: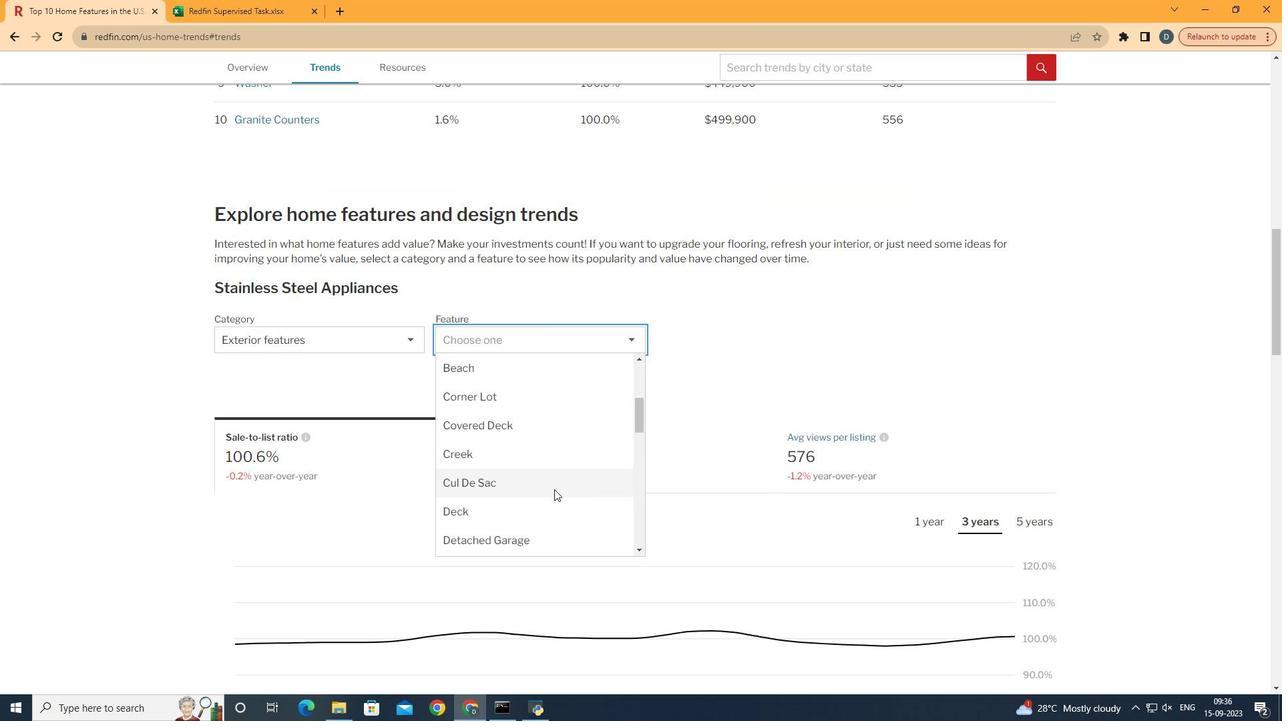 
Action: Mouse scrolled (869, 485) with delta (0, 0)
Screenshot: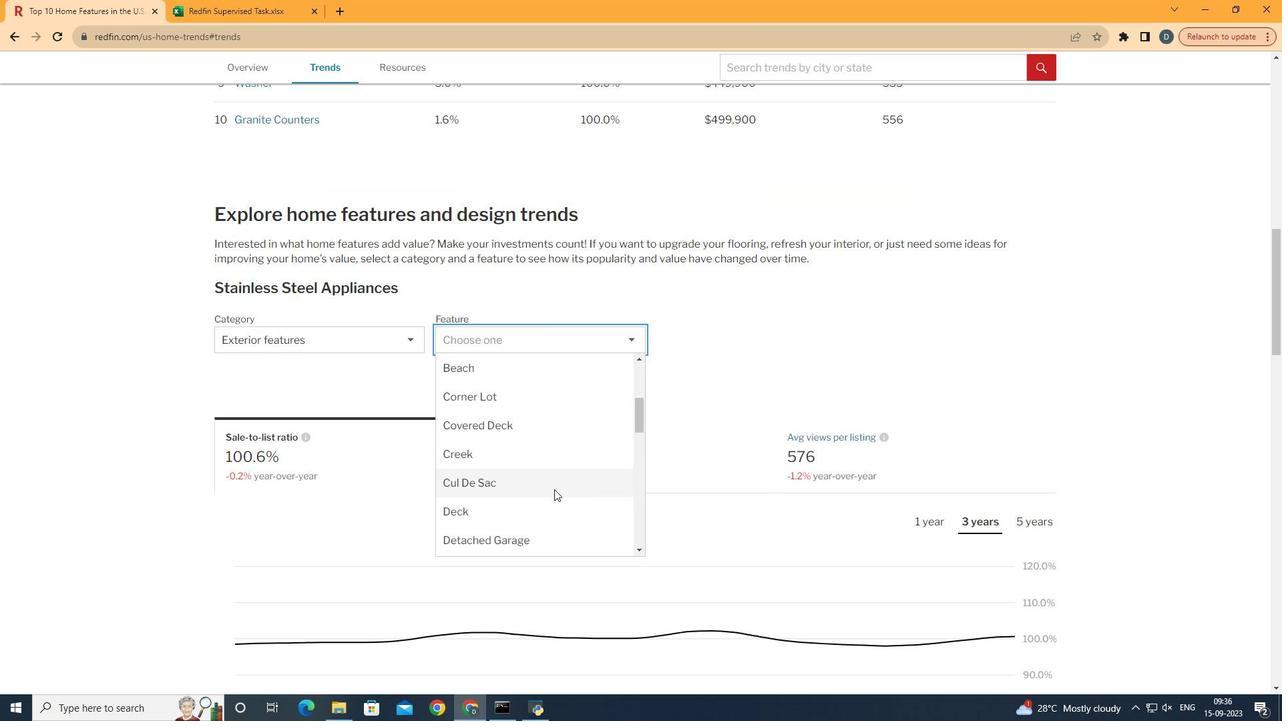 
Action: Mouse moved to (520, 498)
Screenshot: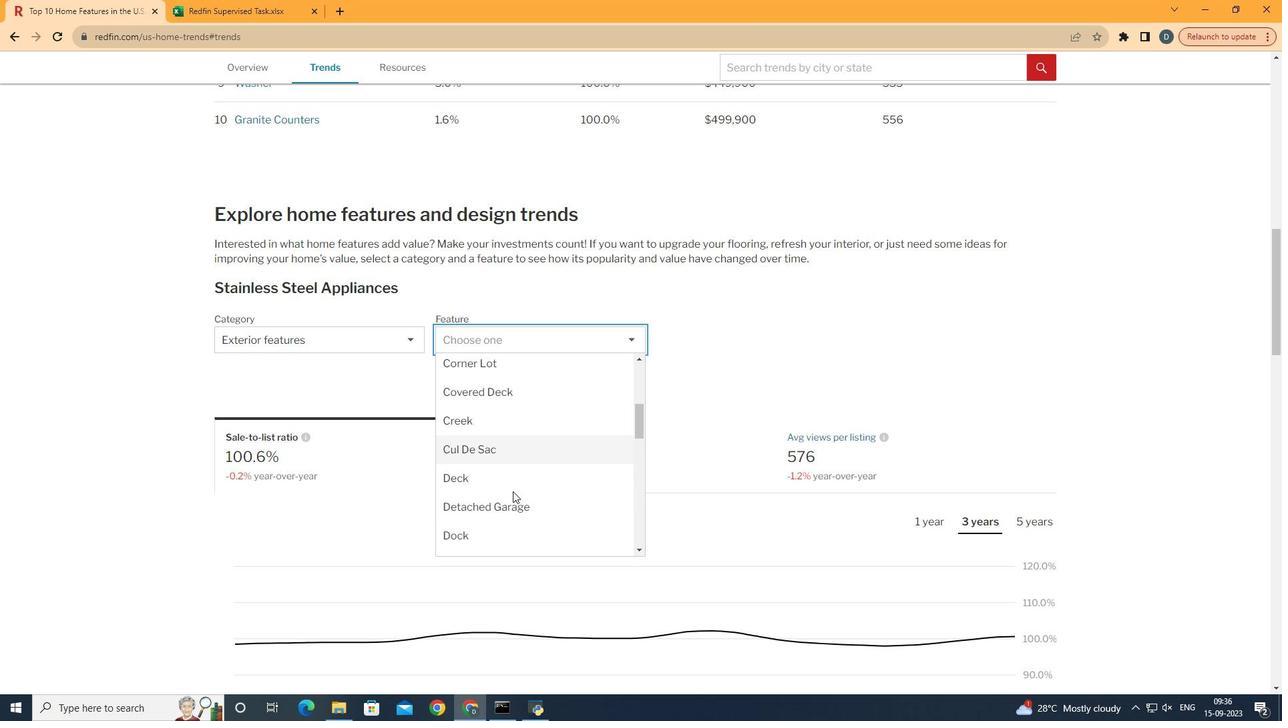 
Action: Mouse scrolled (520, 498) with delta (0, 0)
Screenshot: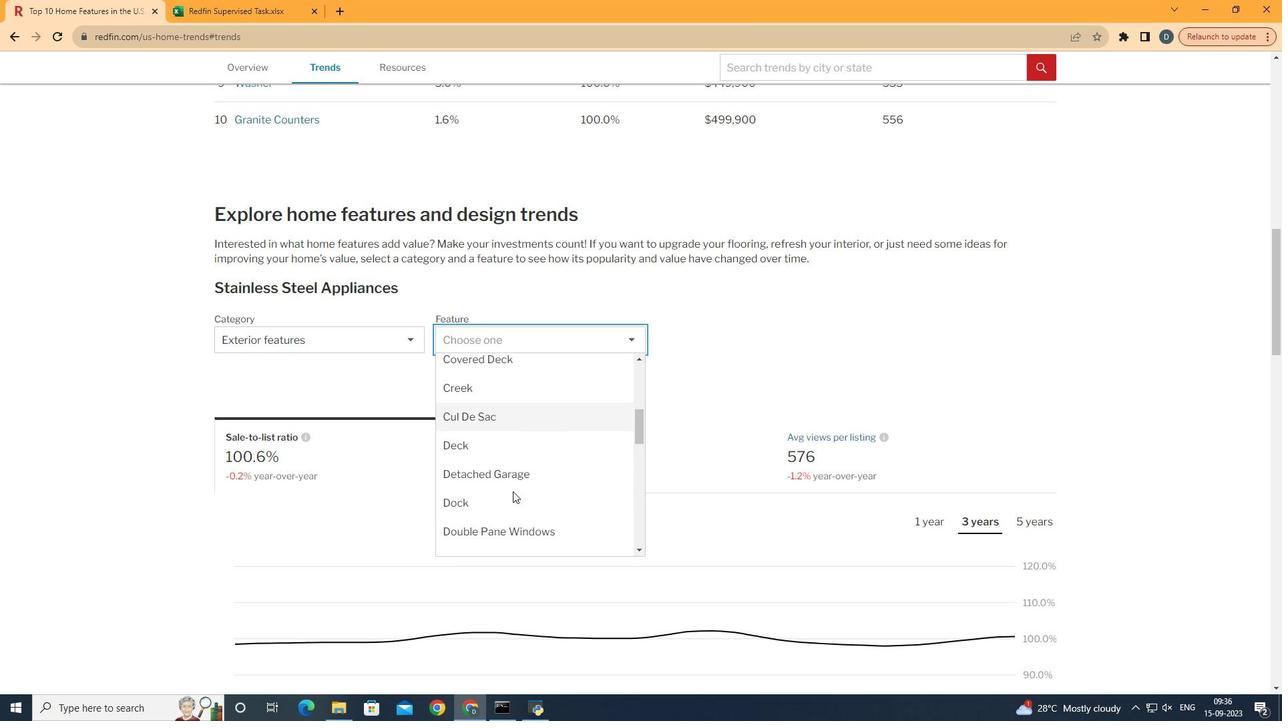 
Action: Mouse moved to (520, 498)
Screenshot: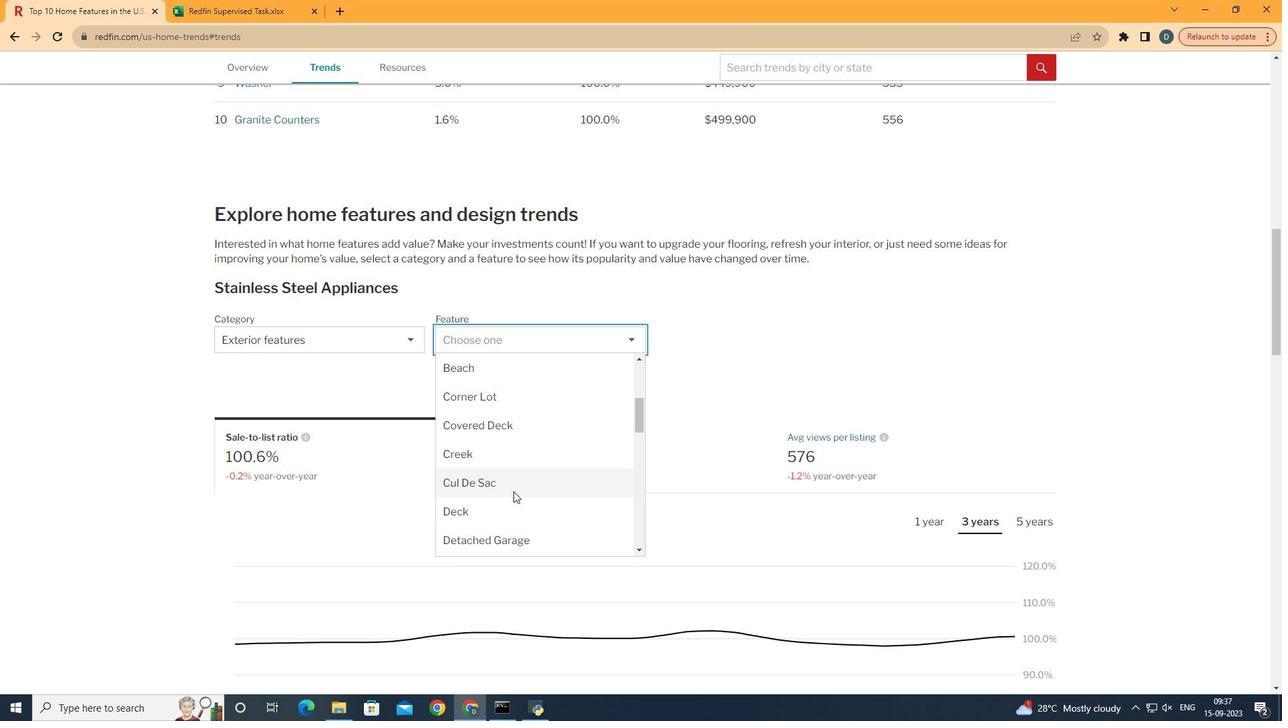 
Action: Mouse scrolled (520, 499) with delta (0, 0)
Screenshot: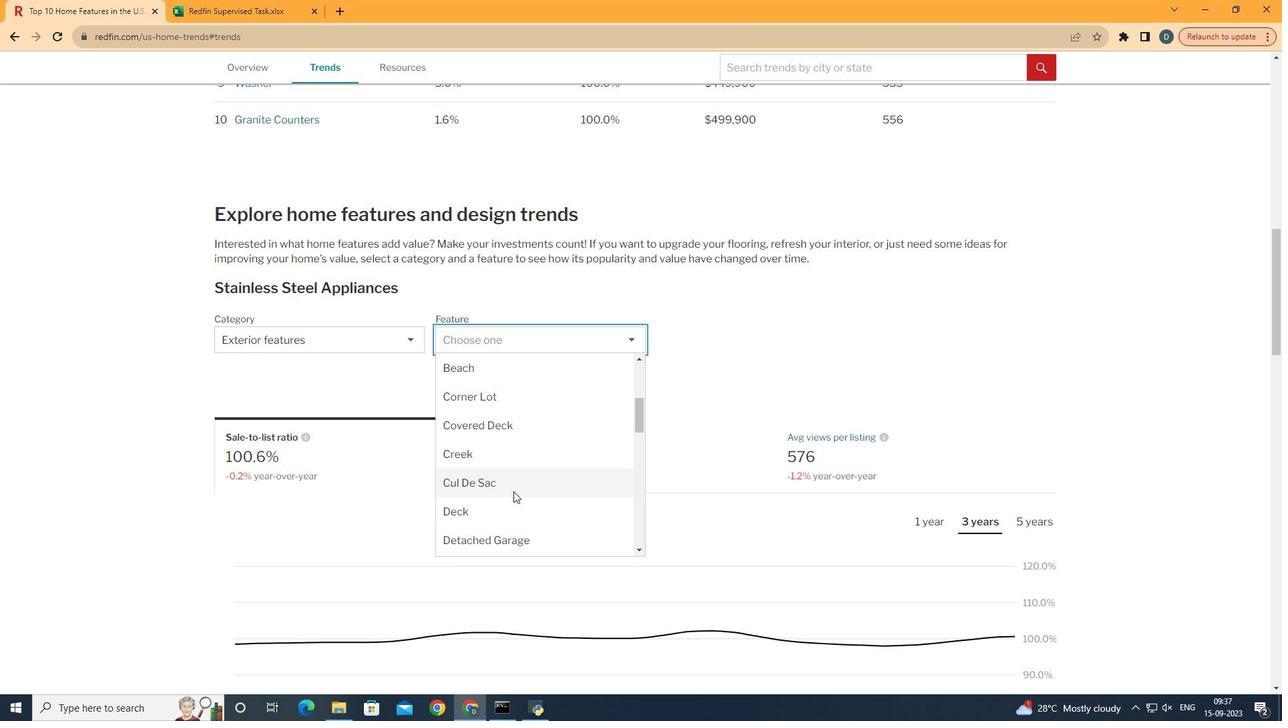 
Action: Mouse moved to (520, 498)
Screenshot: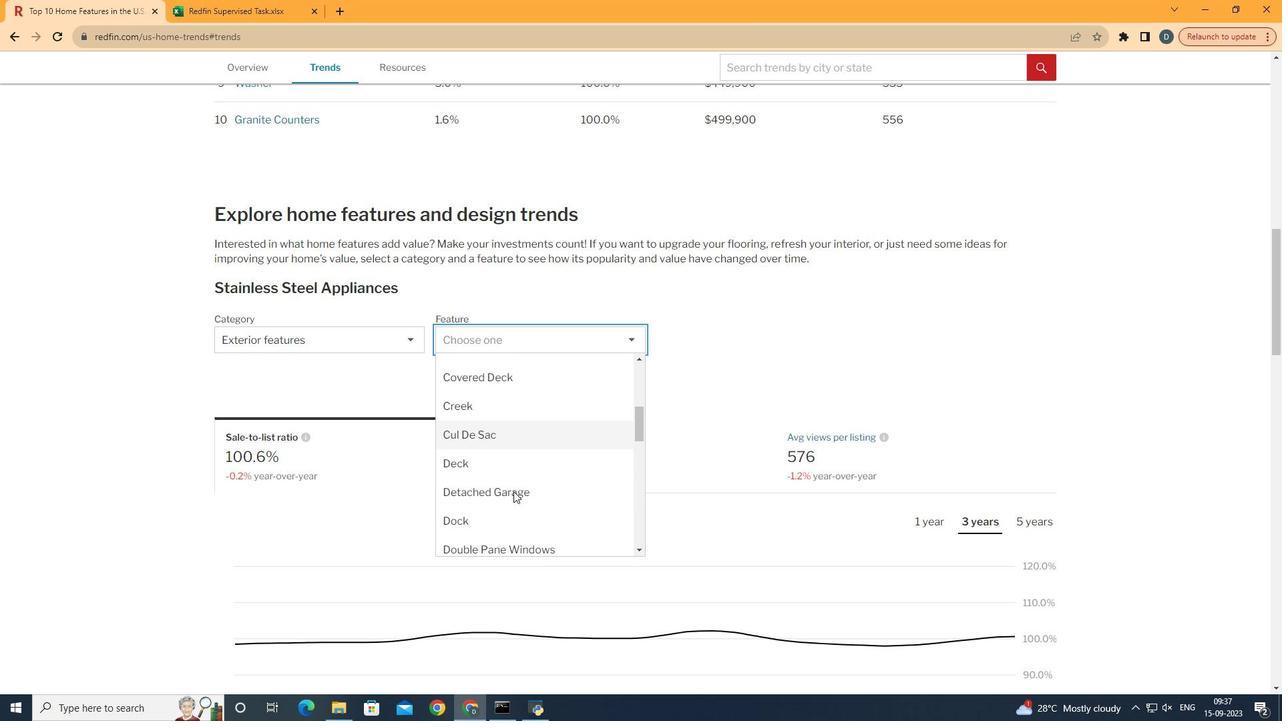 
Action: Mouse scrolled (520, 498) with delta (0, 0)
Screenshot: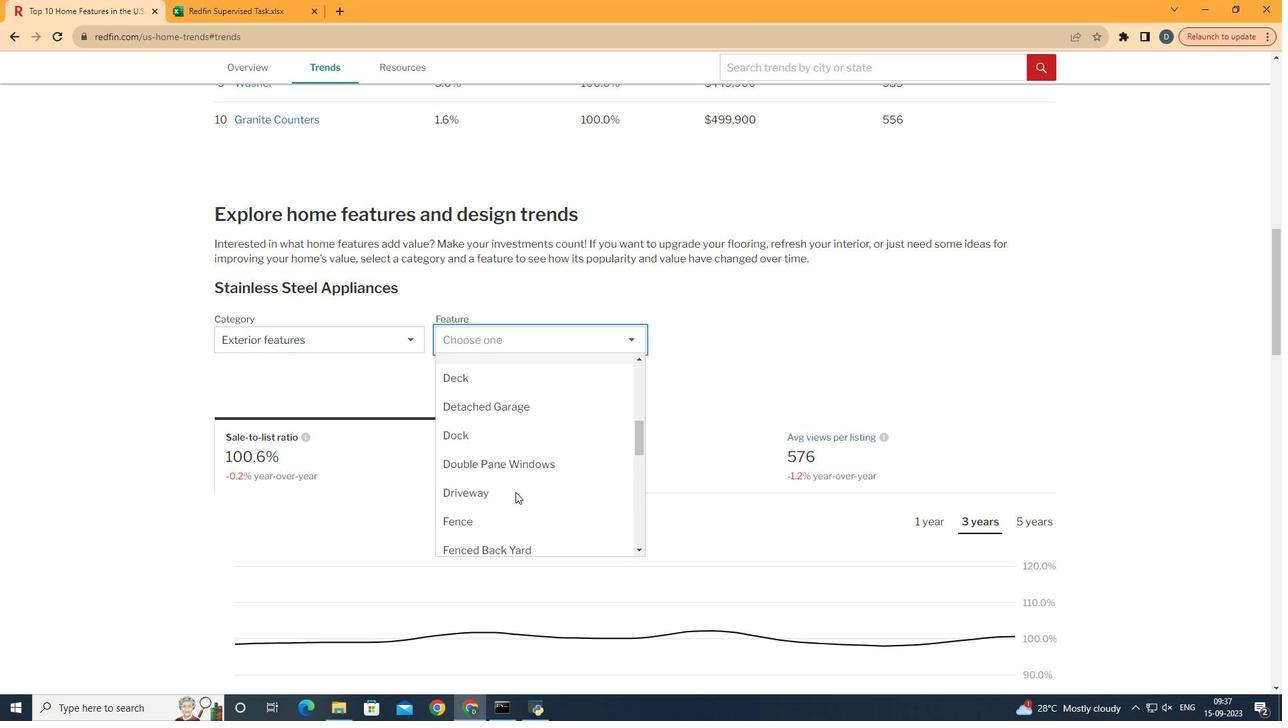 
Action: Mouse scrolled (520, 498) with delta (0, 0)
Screenshot: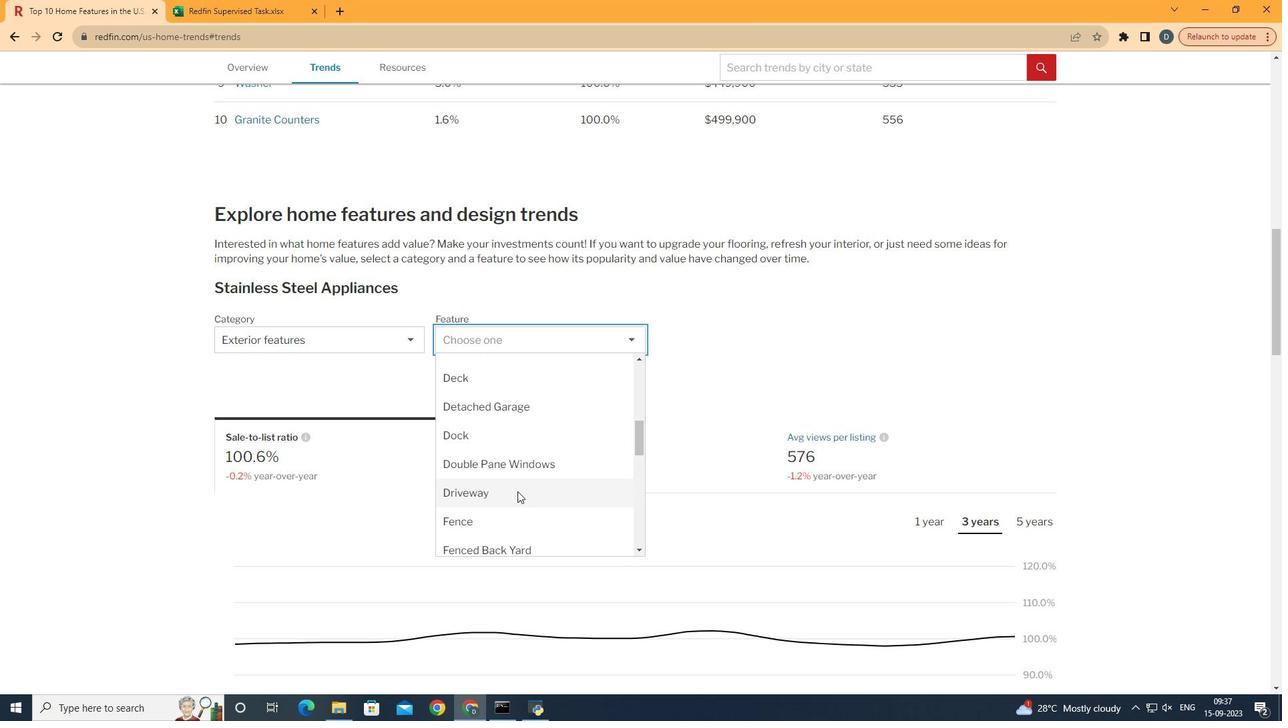 
Action: Mouse moved to (532, 486)
Screenshot: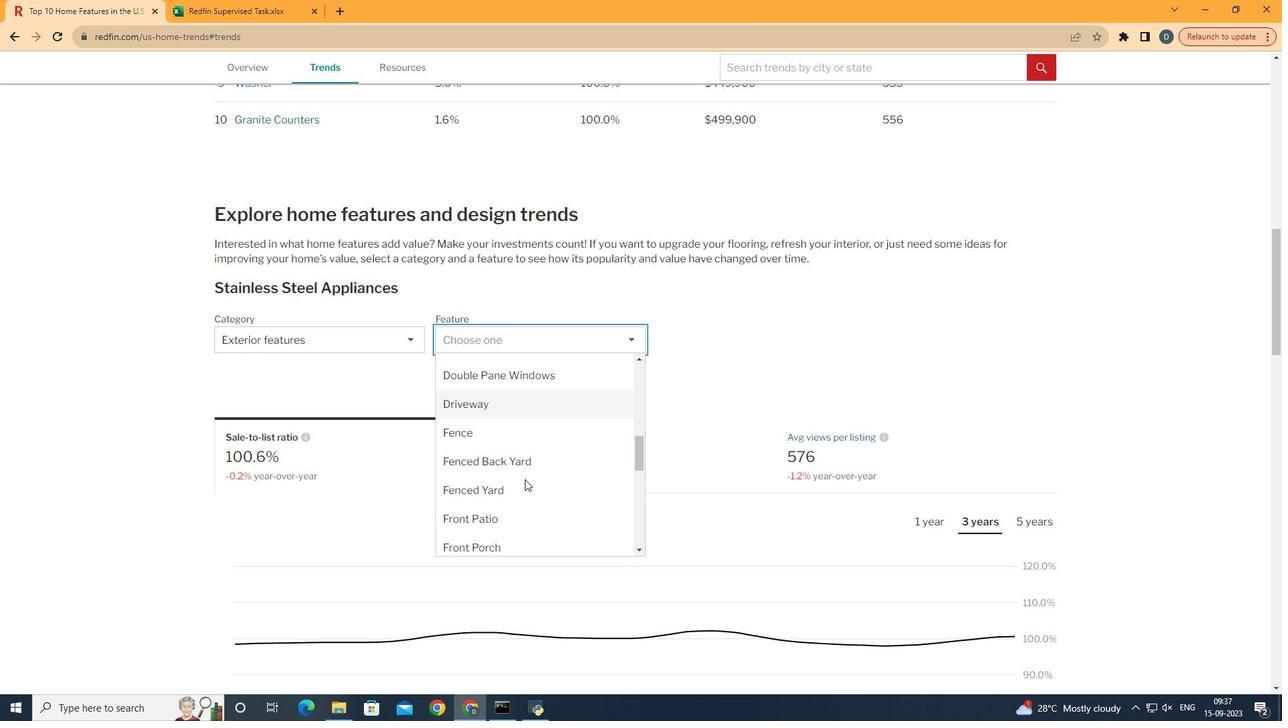 
Action: Mouse scrolled (532, 486) with delta (0, 0)
Screenshot: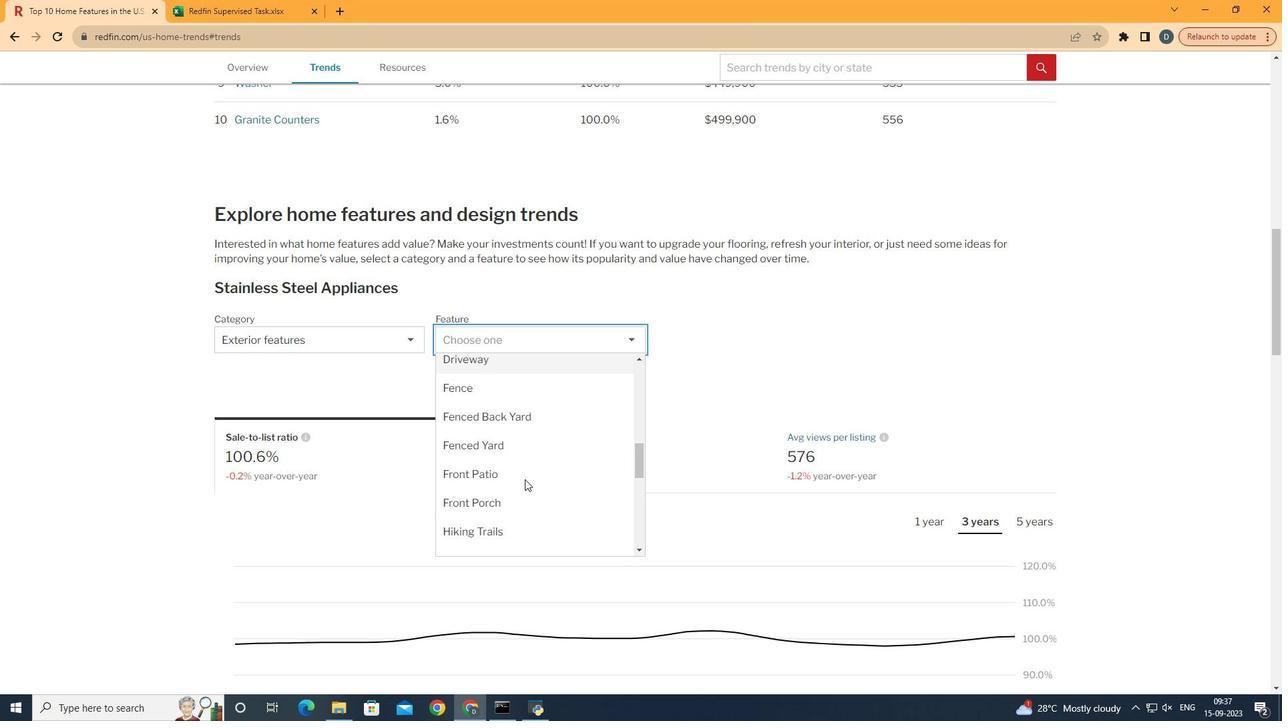 
Action: Mouse scrolled (532, 486) with delta (0, 0)
Screenshot: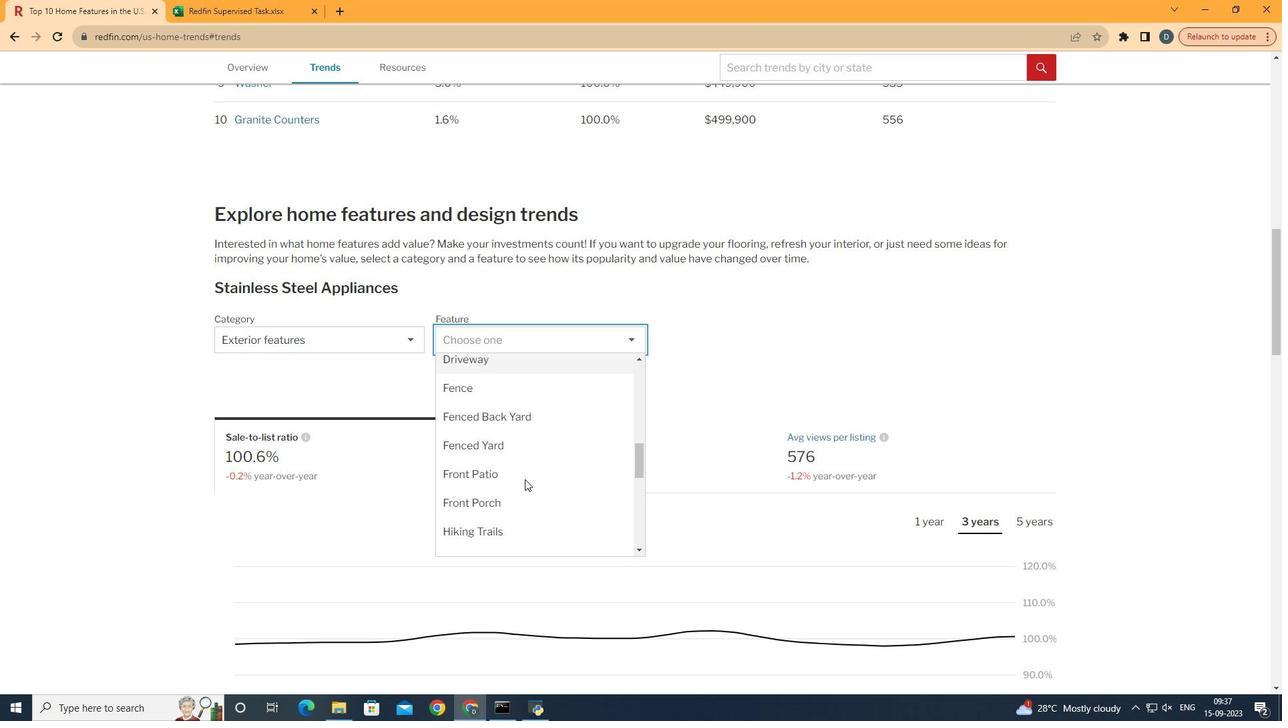 
Action: Mouse moved to (554, 444)
Screenshot: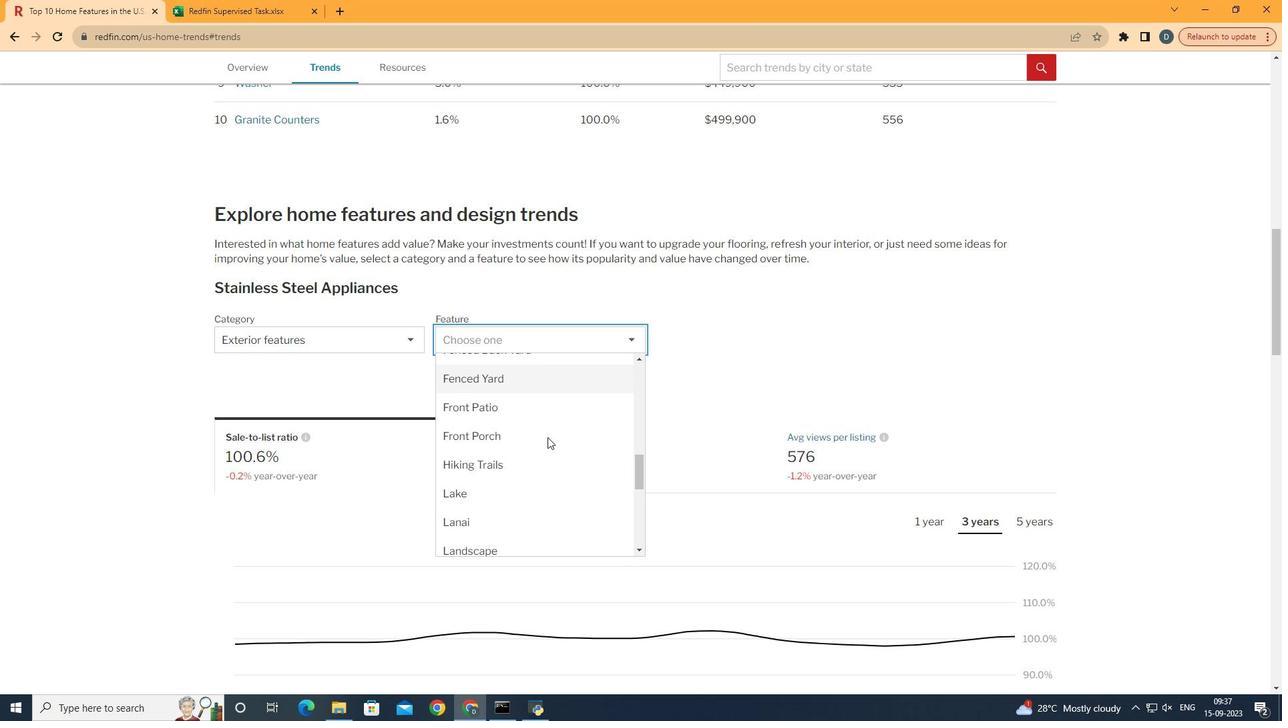 
Action: Mouse scrolled (554, 444) with delta (0, 0)
Screenshot: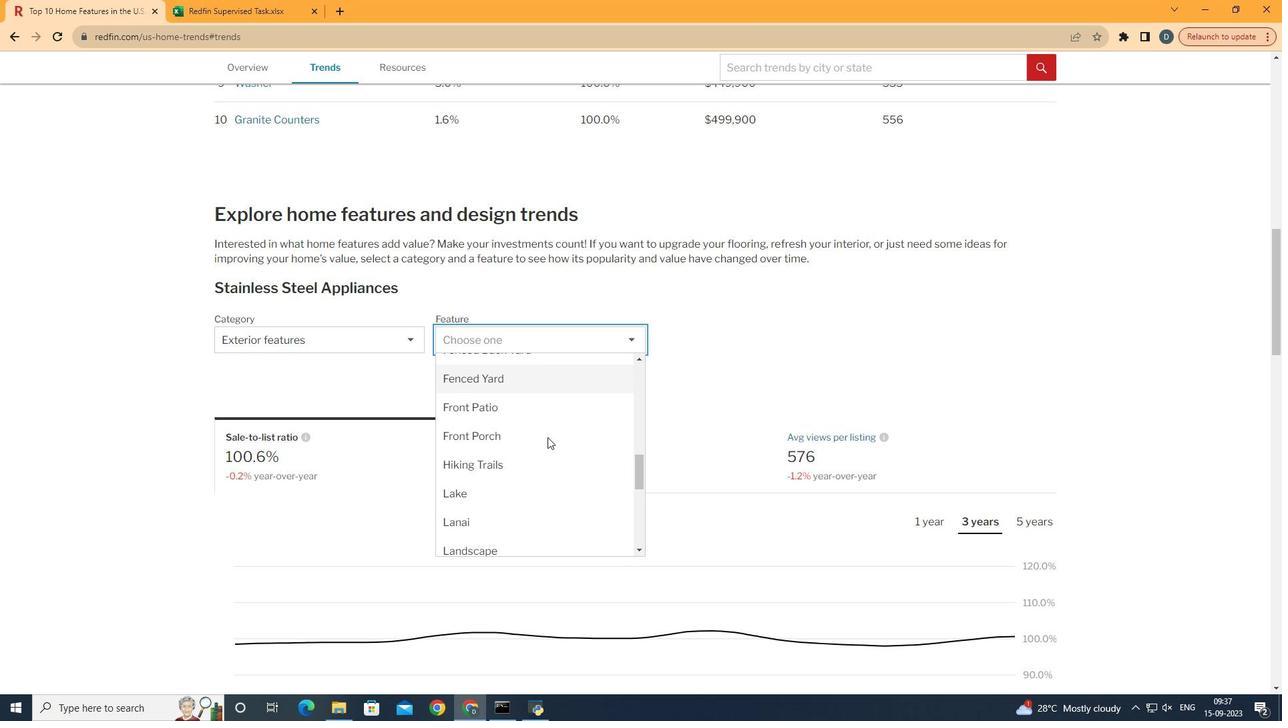 
Action: Mouse moved to (538, 518)
Screenshot: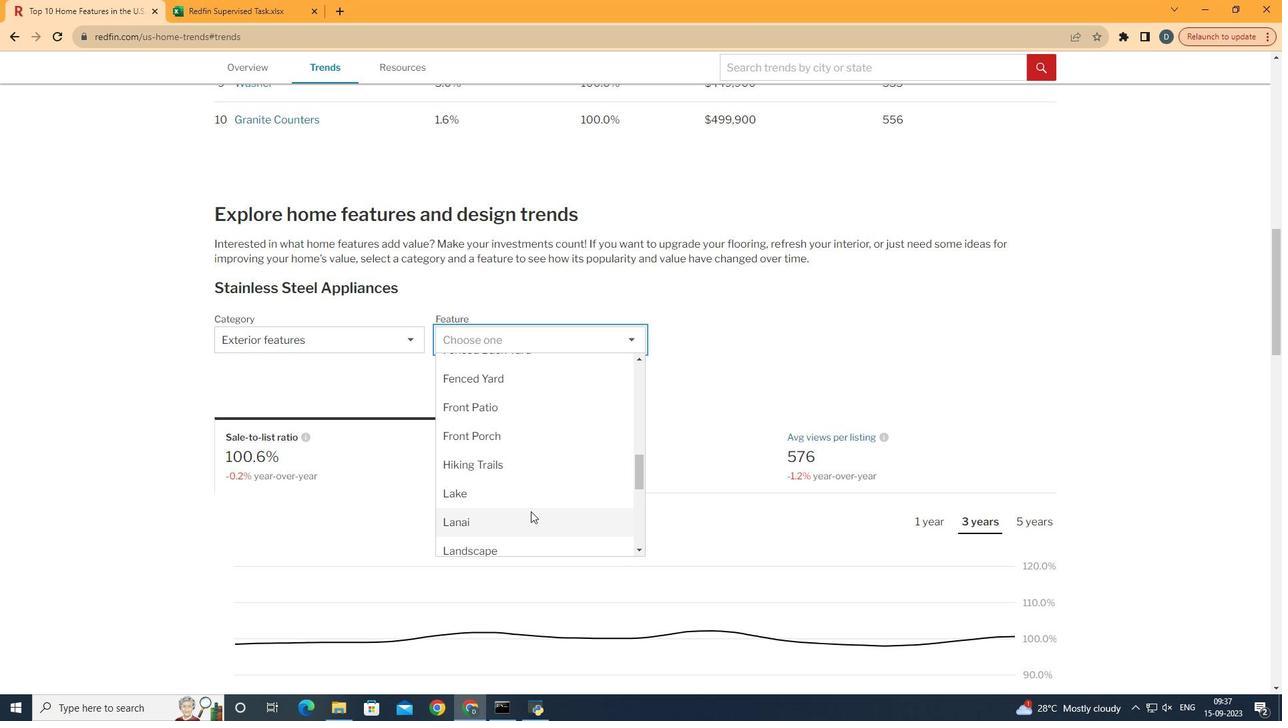 
Action: Mouse scrolled (538, 518) with delta (0, 0)
Screenshot: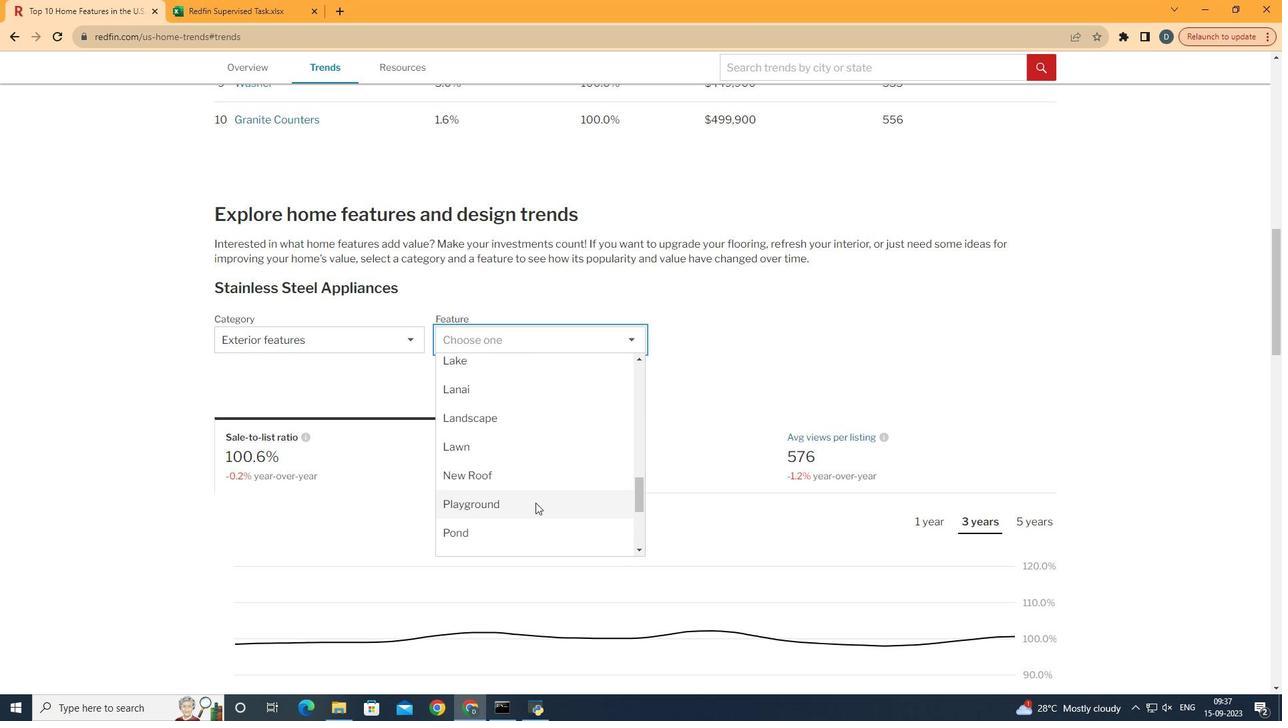 
Action: Mouse scrolled (538, 518) with delta (0, 0)
Screenshot: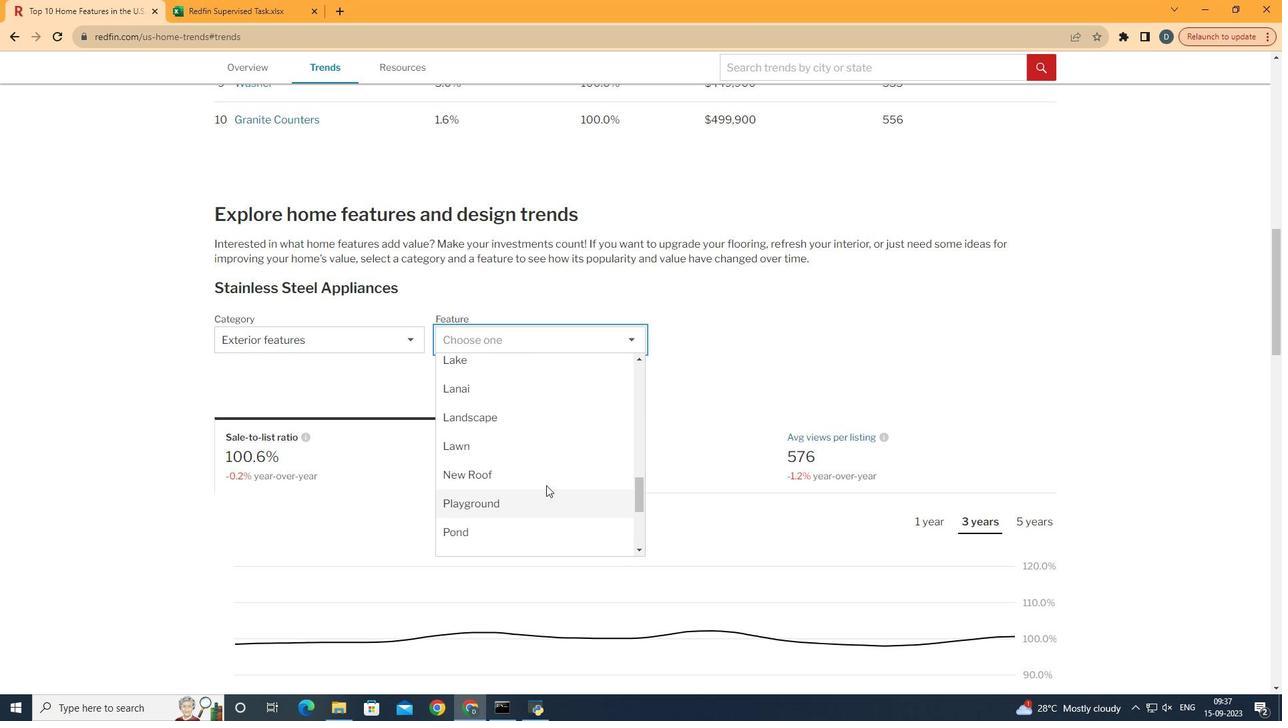 
Action: Mouse moved to (557, 454)
Screenshot: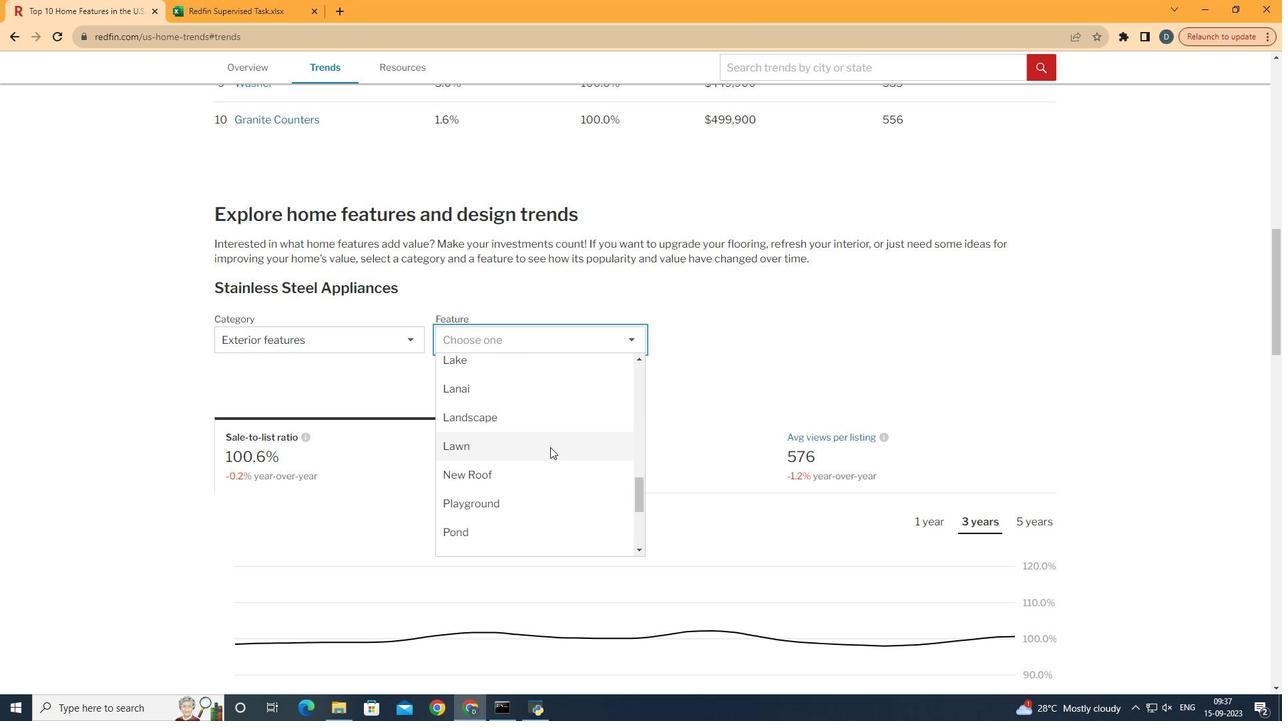 
Action: Mouse pressed left at (557, 454)
Screenshot: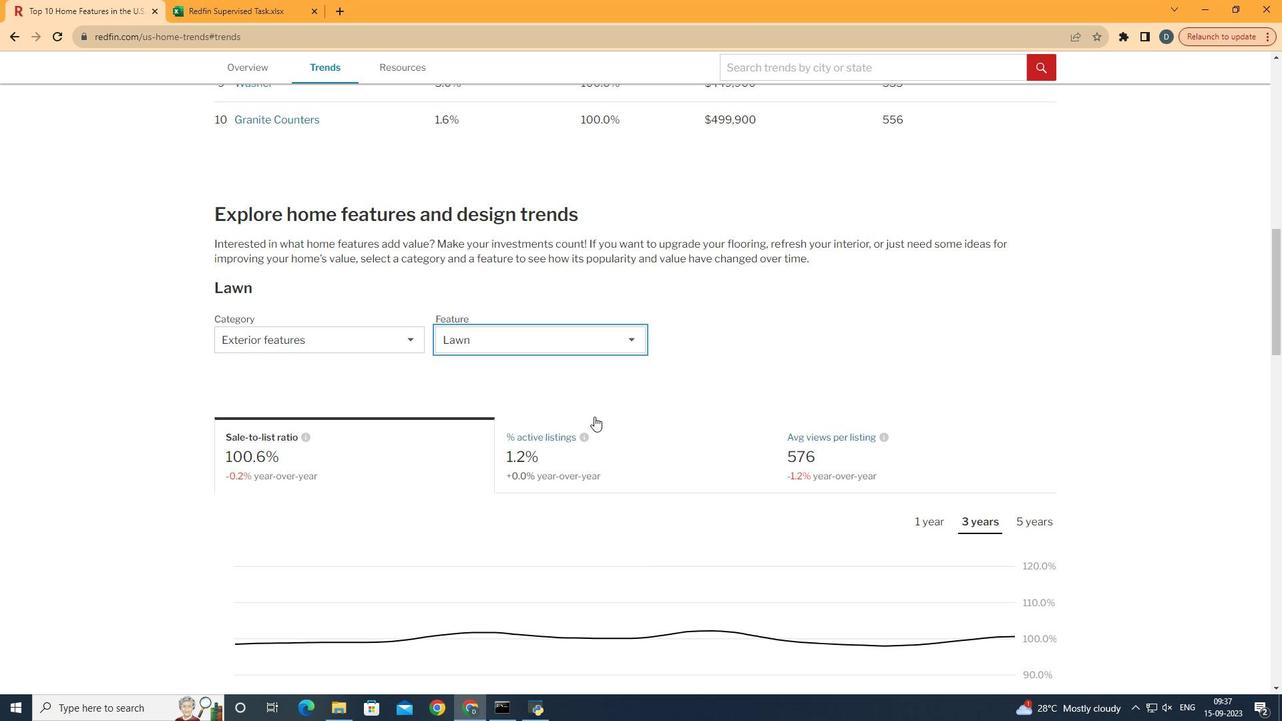 
Action: Mouse moved to (705, 338)
Screenshot: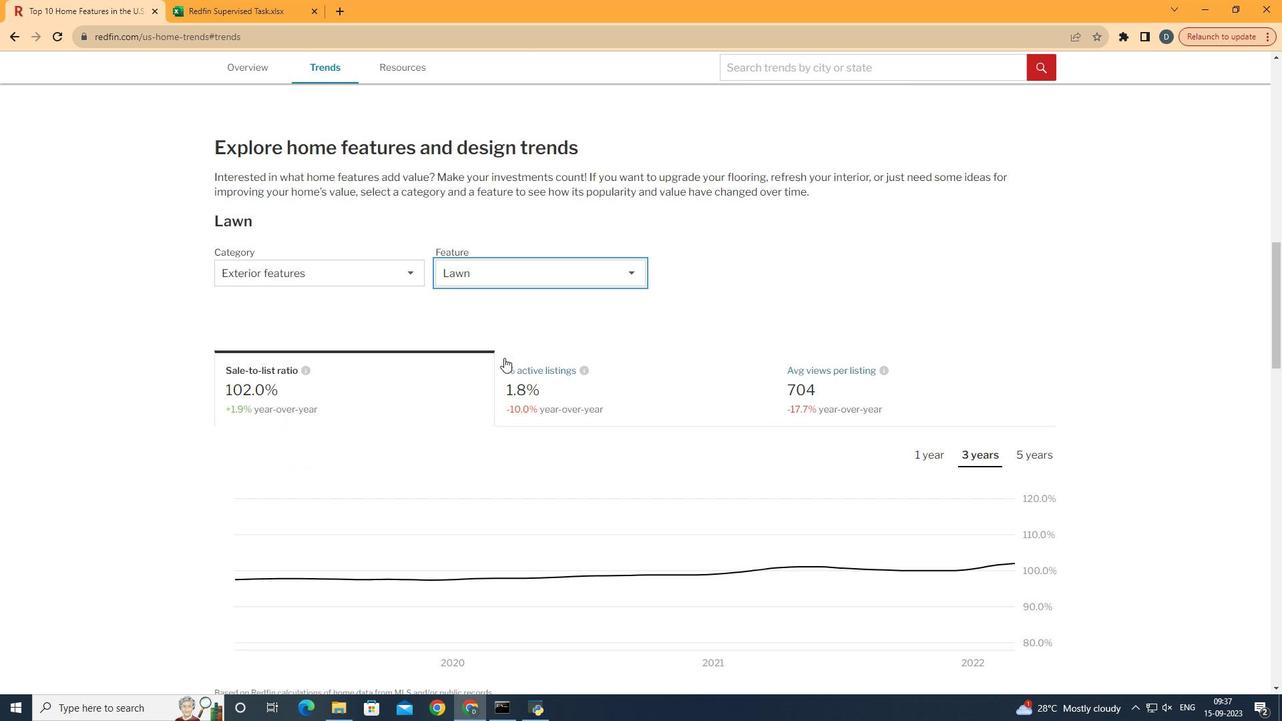
Action: Mouse scrolled (705, 337) with delta (0, 0)
Screenshot: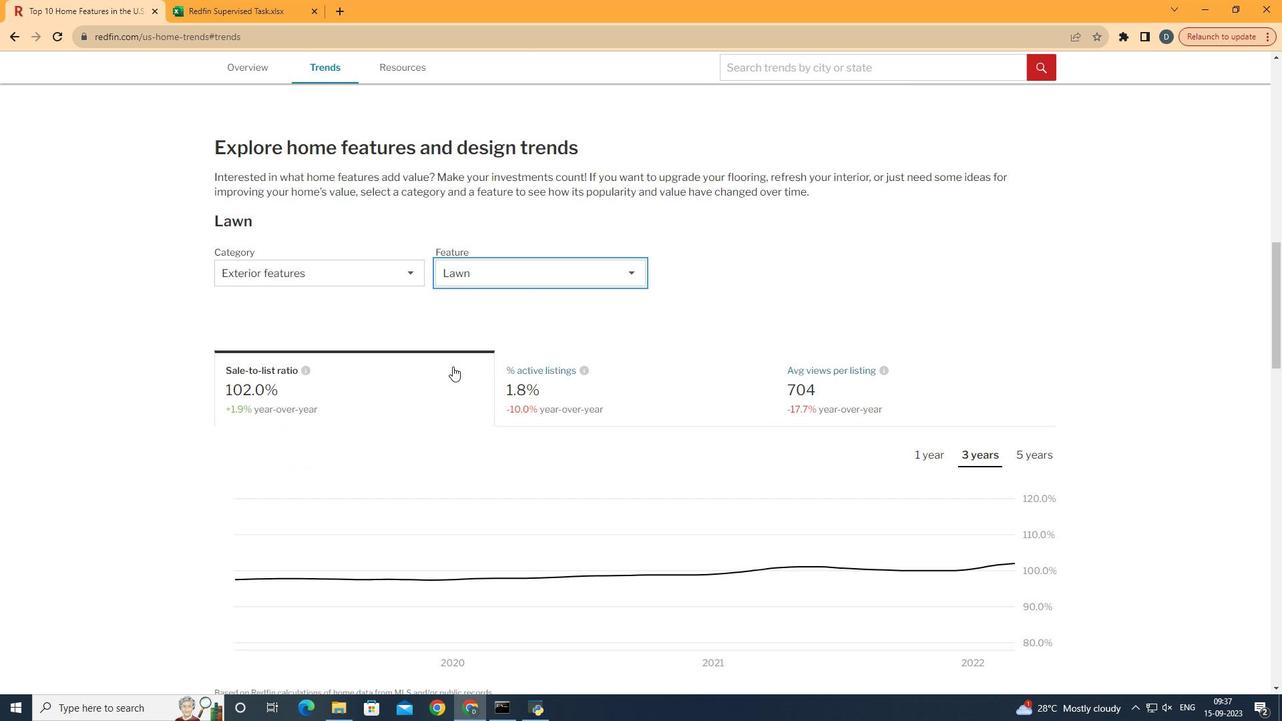 
Action: Mouse moved to (414, 392)
Screenshot: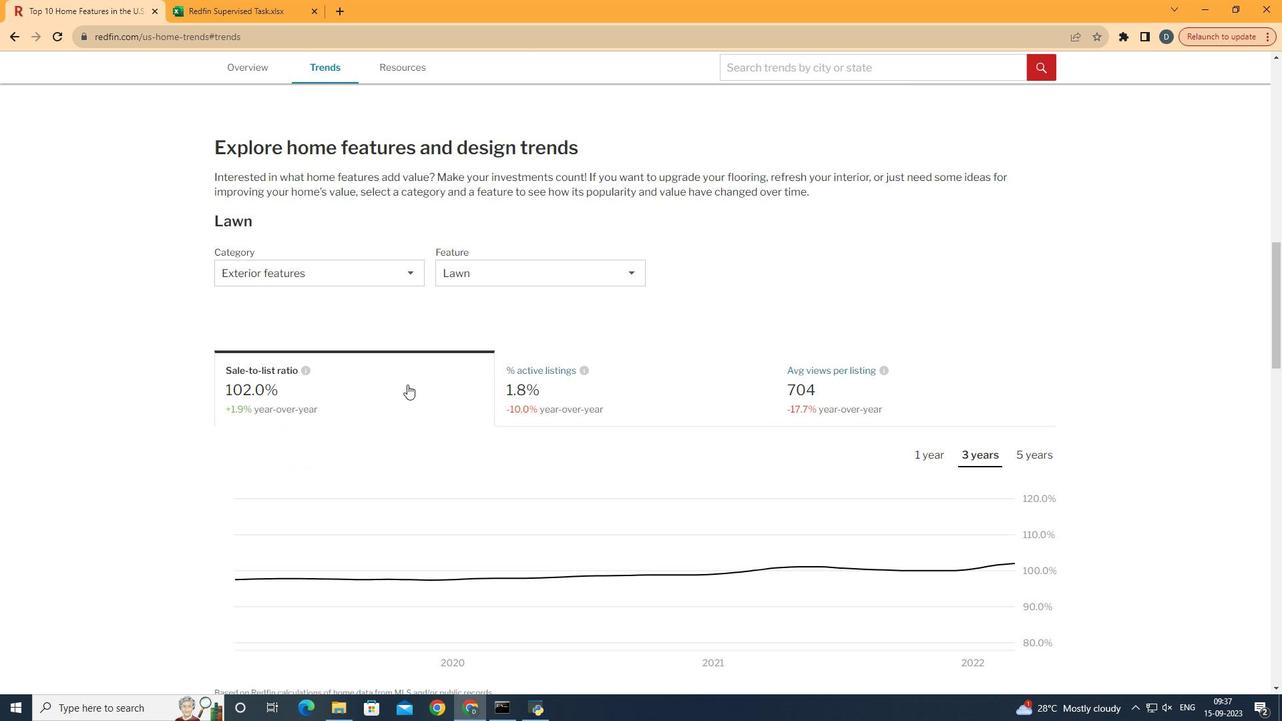 
Action: Mouse pressed left at (414, 392)
Screenshot: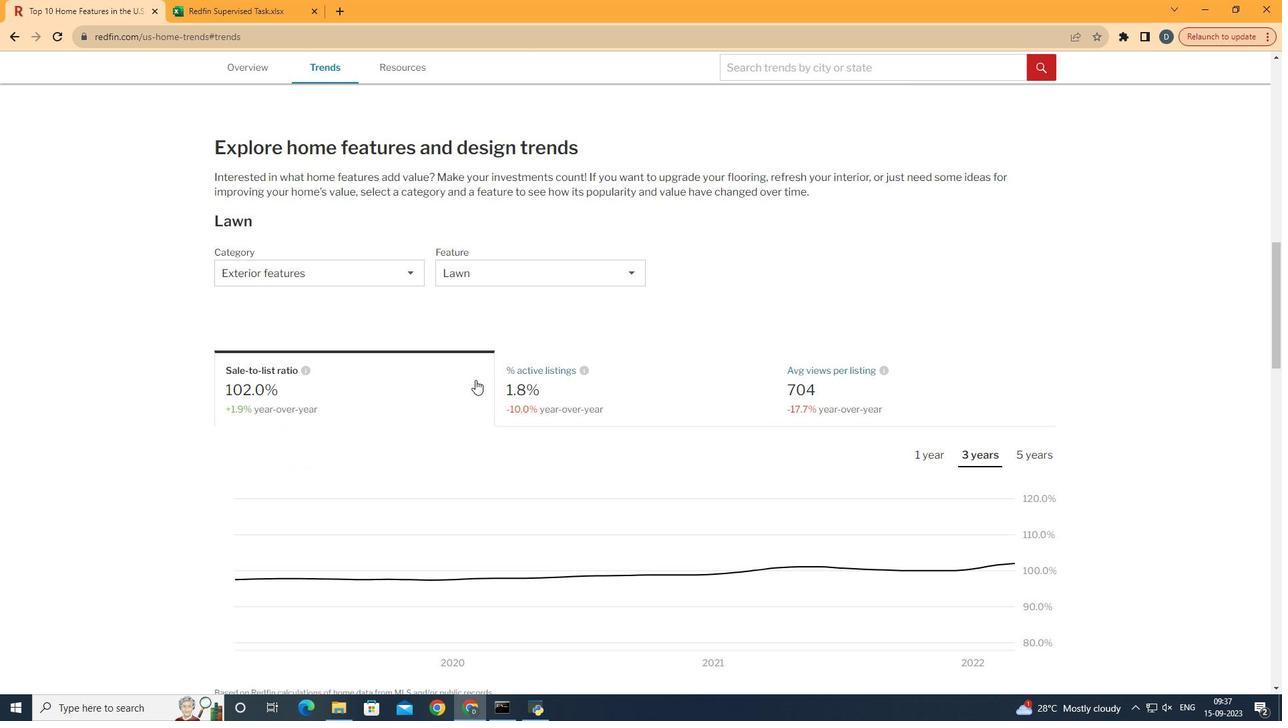 
Action: Mouse moved to (711, 399)
Screenshot: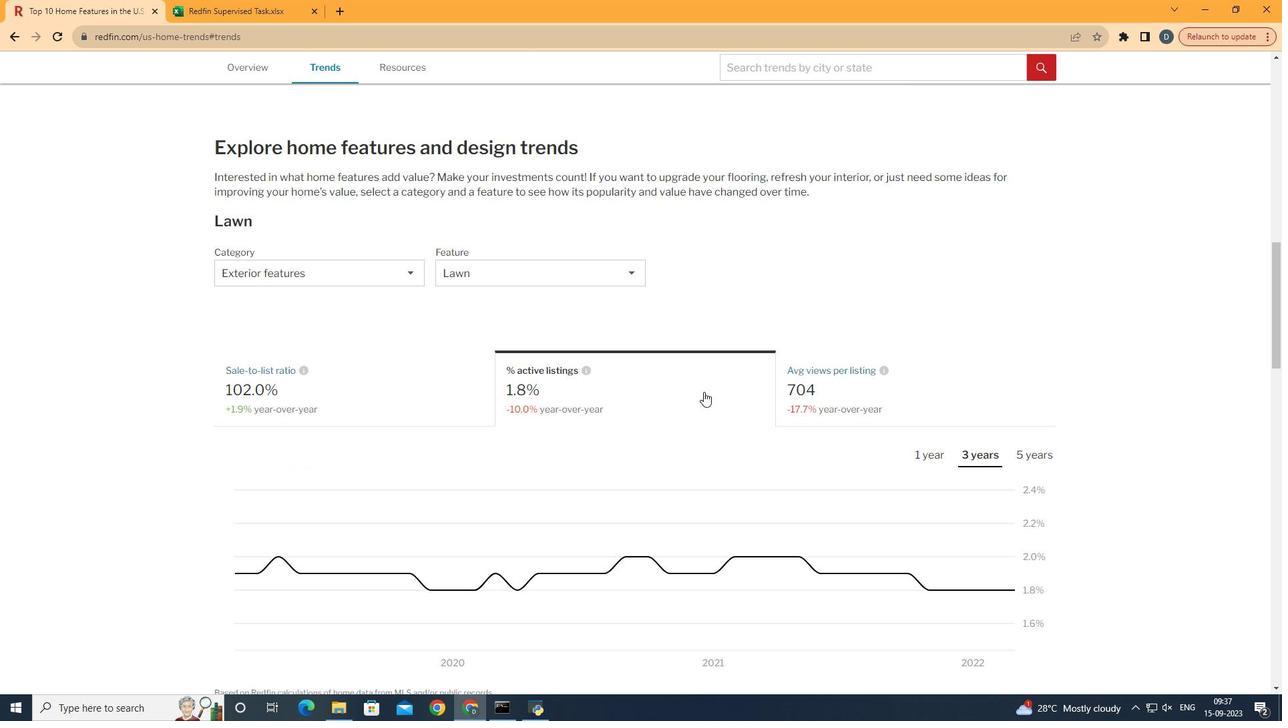 
Action: Mouse pressed left at (711, 399)
Screenshot: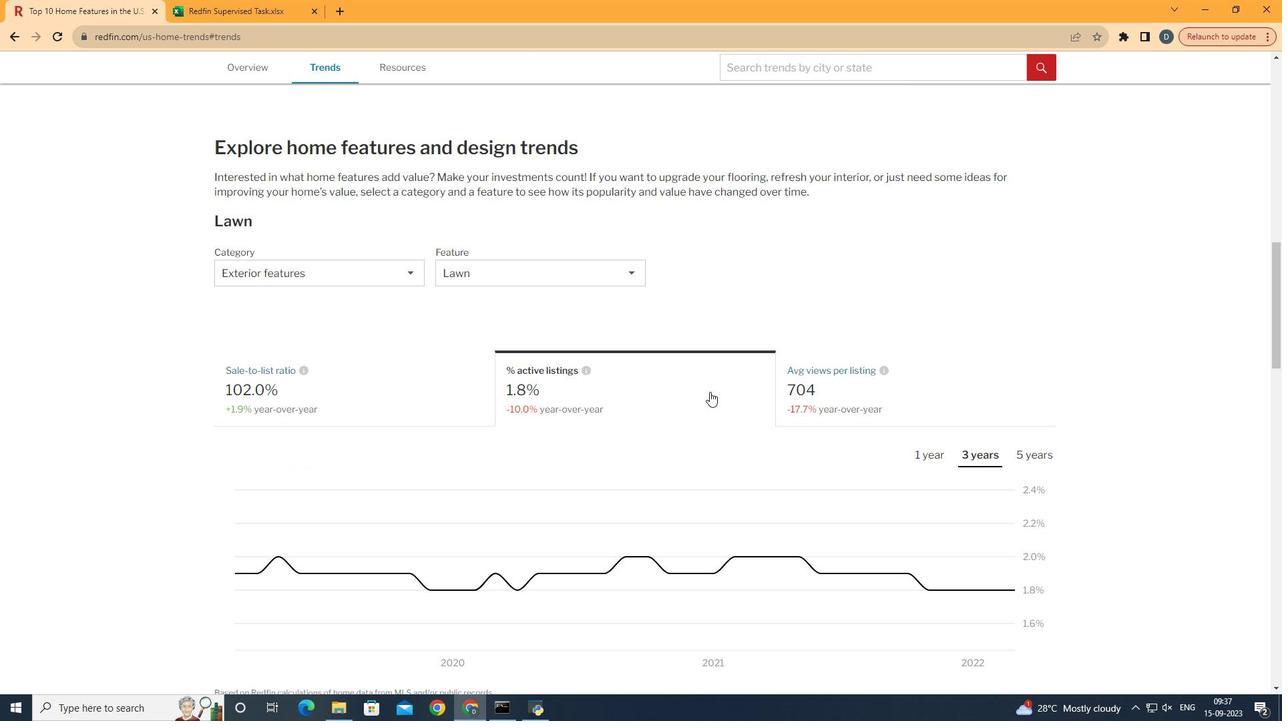 
Action: Mouse moved to (853, 392)
Screenshot: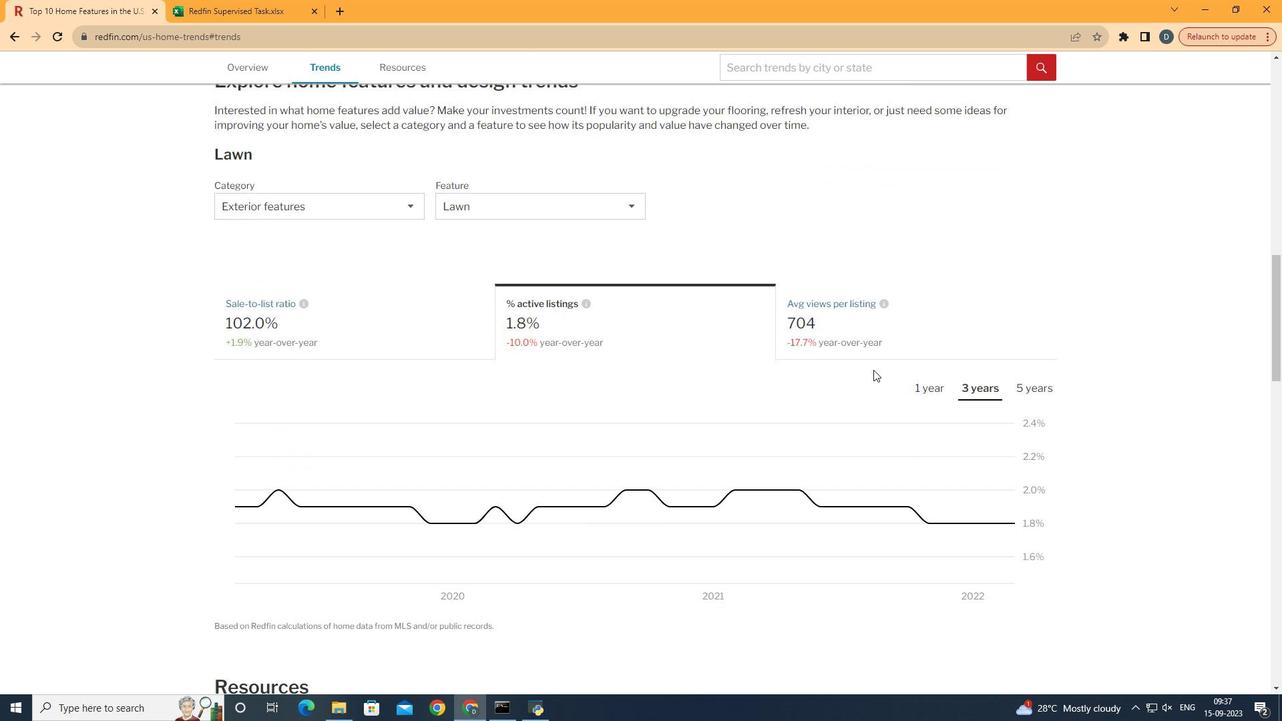 
Action: Mouse scrolled (853, 391) with delta (0, 0)
Screenshot: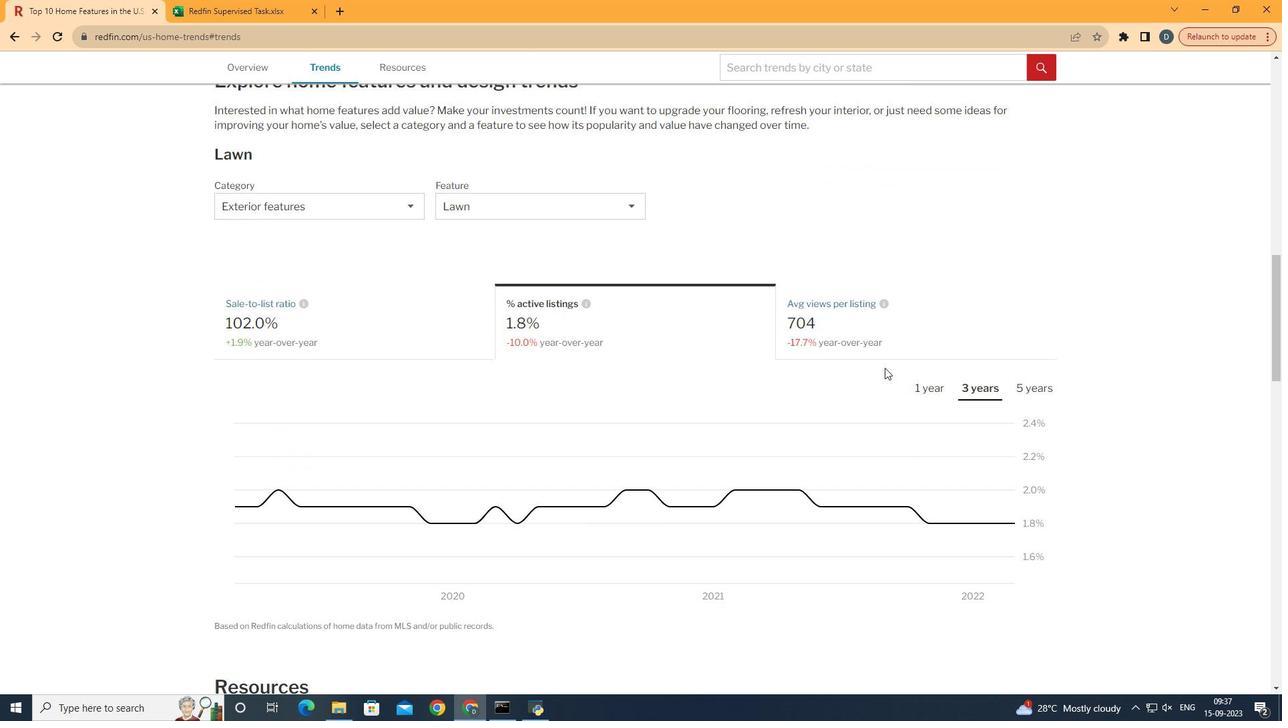 
Action: Mouse moved to (927, 397)
Screenshot: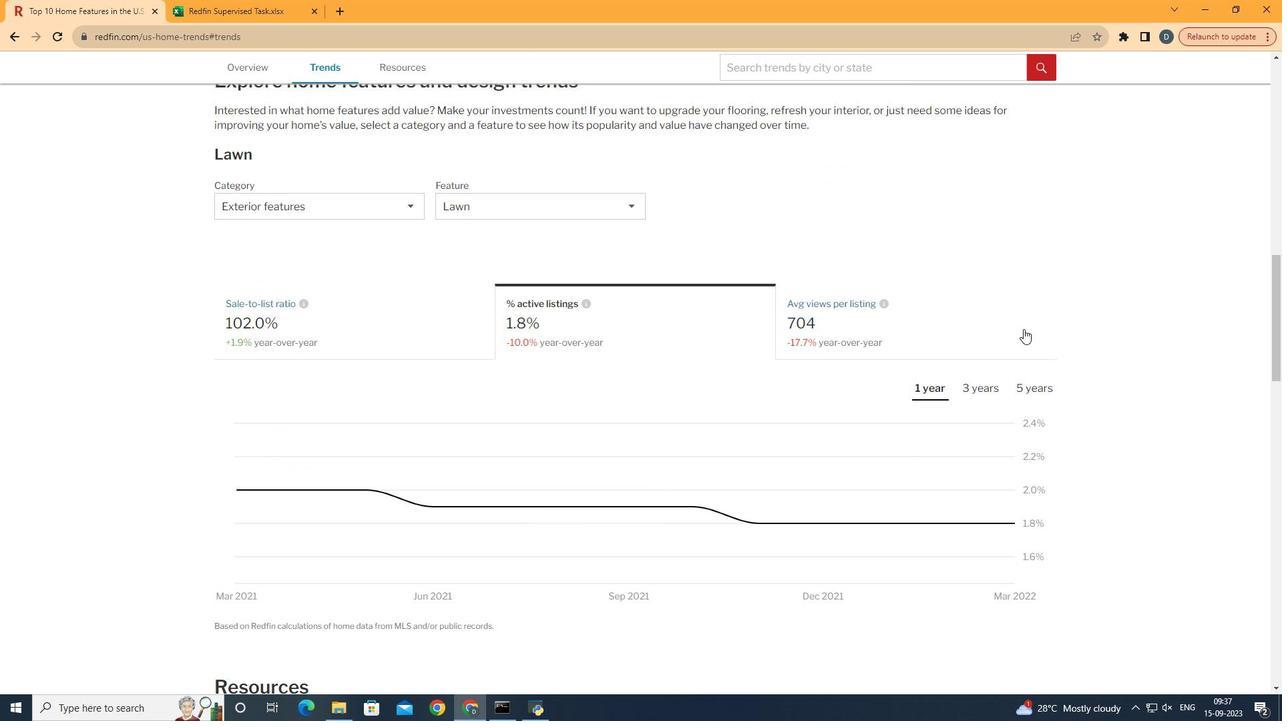 
Action: Mouse pressed left at (927, 397)
Screenshot: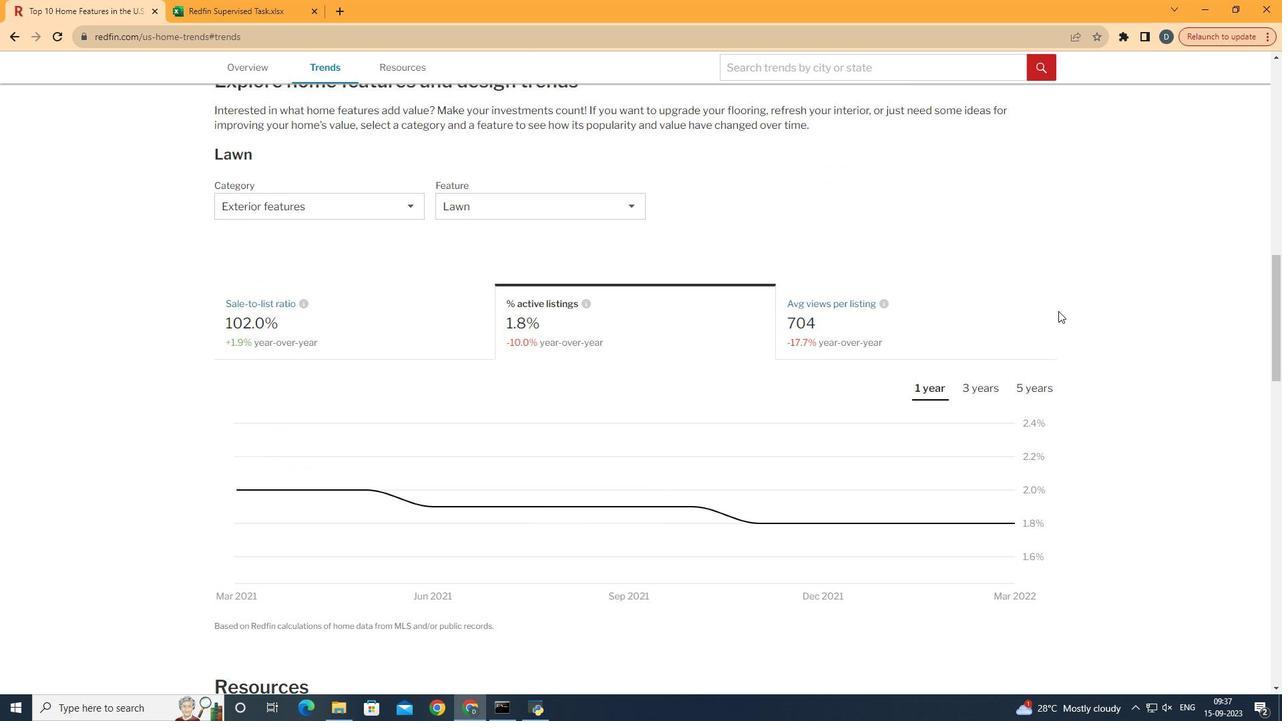 
Action: Mouse moved to (1065, 318)
Screenshot: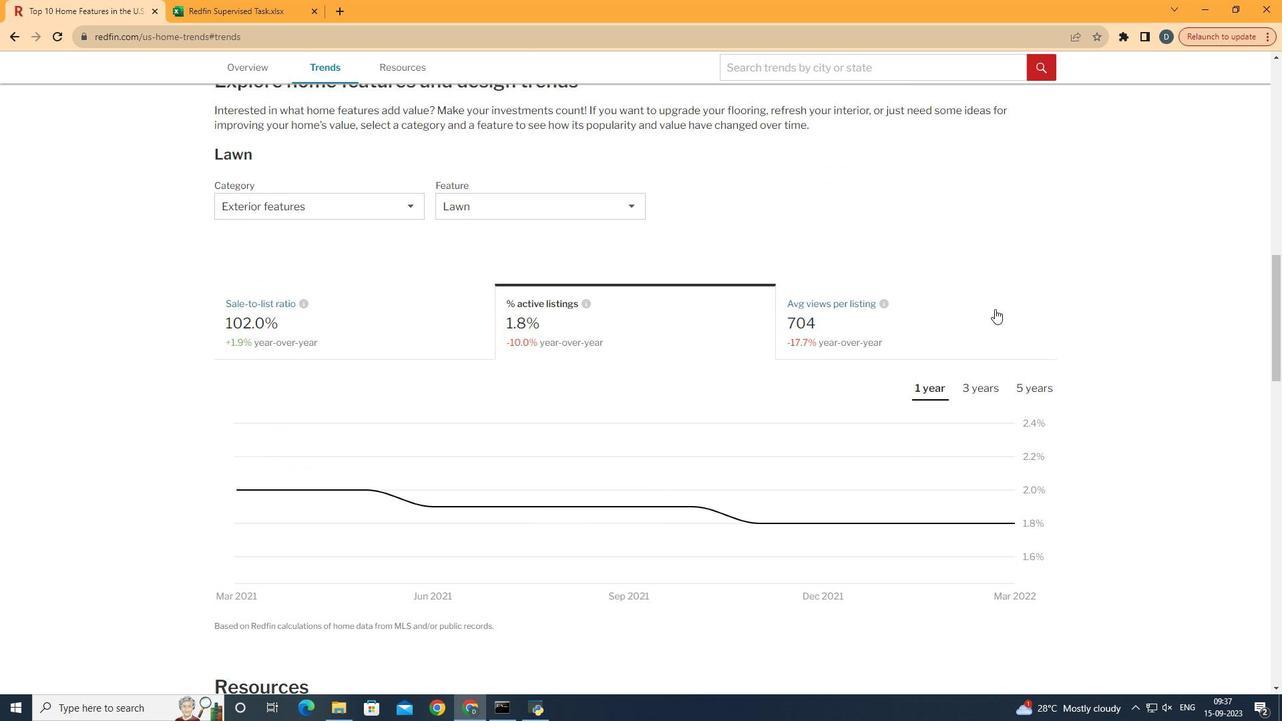 
